 Task: Look for space in Latur, India from 2nd June, 2023 to 15th June, 2023 for 2 adults and 1 pet in price range Rs.10000 to Rs.15000. Place can be entire place with 1  bedroom having 1 bed and 1 bathroom. Property type can be house, flat, guest house, hotel. Booking option can be shelf check-in. Required host language is English.
Action: Mouse moved to (398, 70)
Screenshot: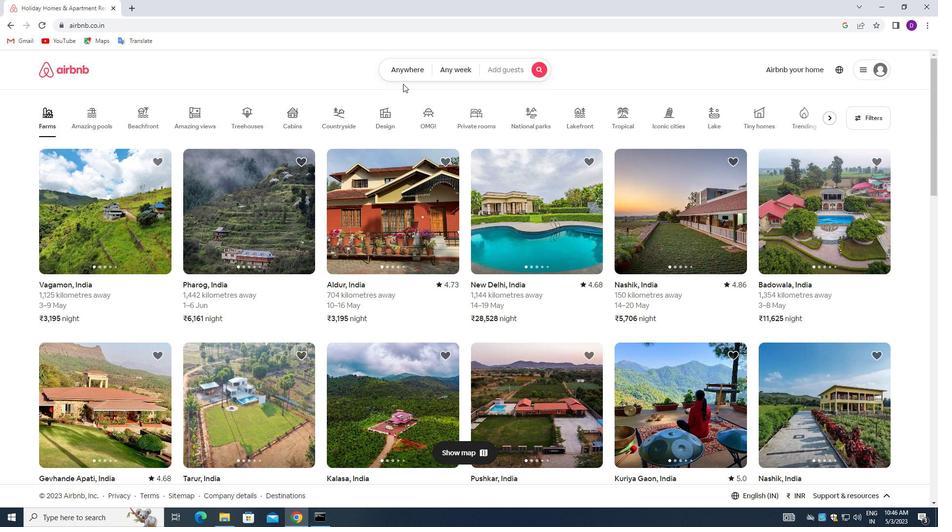 
Action: Mouse pressed left at (398, 70)
Screenshot: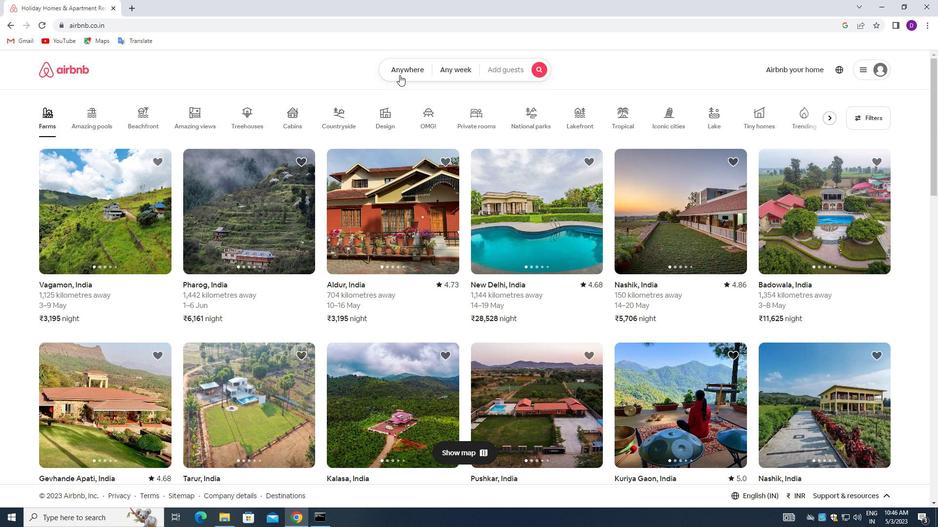 
Action: Mouse moved to (335, 109)
Screenshot: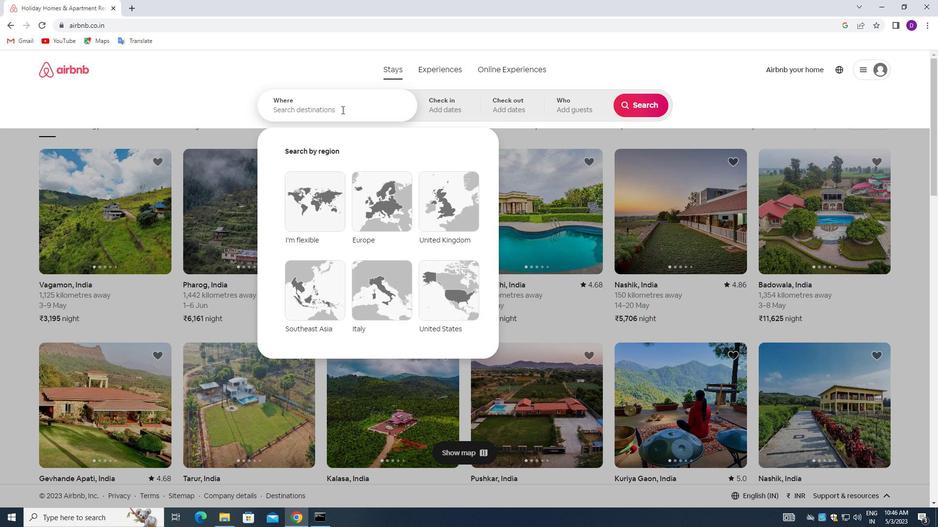 
Action: Mouse pressed left at (335, 109)
Screenshot: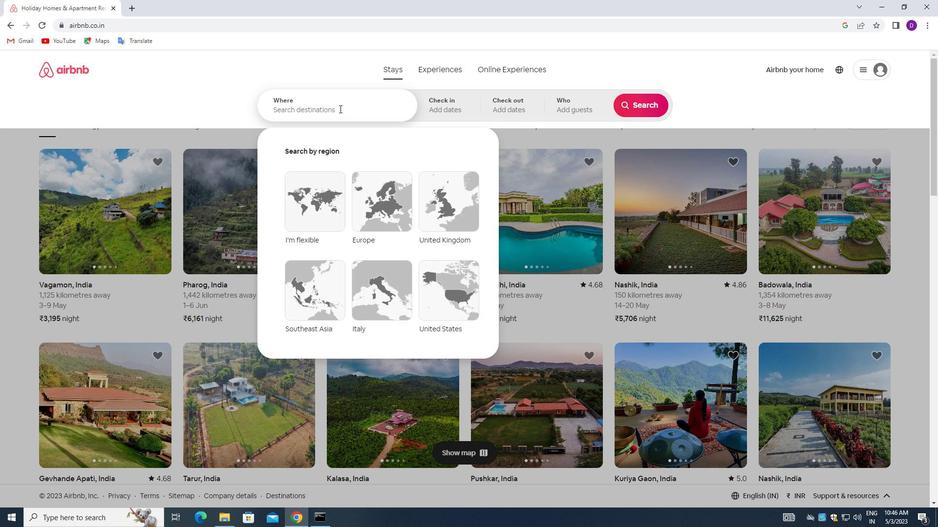 
Action: Mouse moved to (203, 90)
Screenshot: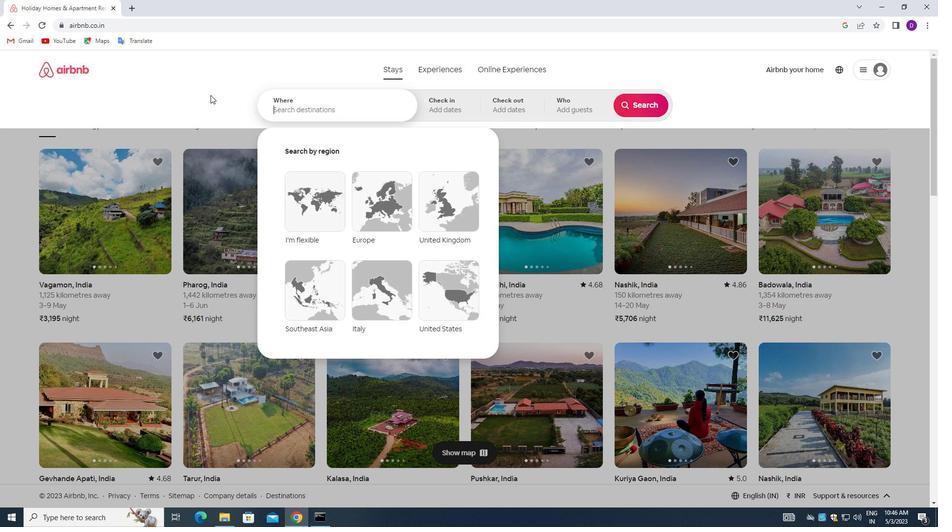 
Action: Key pressed <Key.shift>LATUR,<Key.space><Key.shift>INDIA<Key.enter>
Screenshot: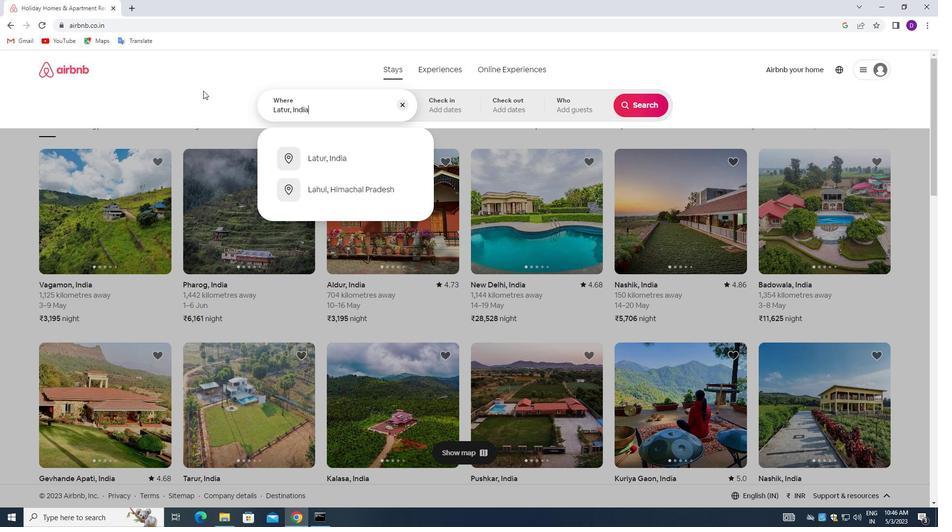 
Action: Mouse moved to (608, 226)
Screenshot: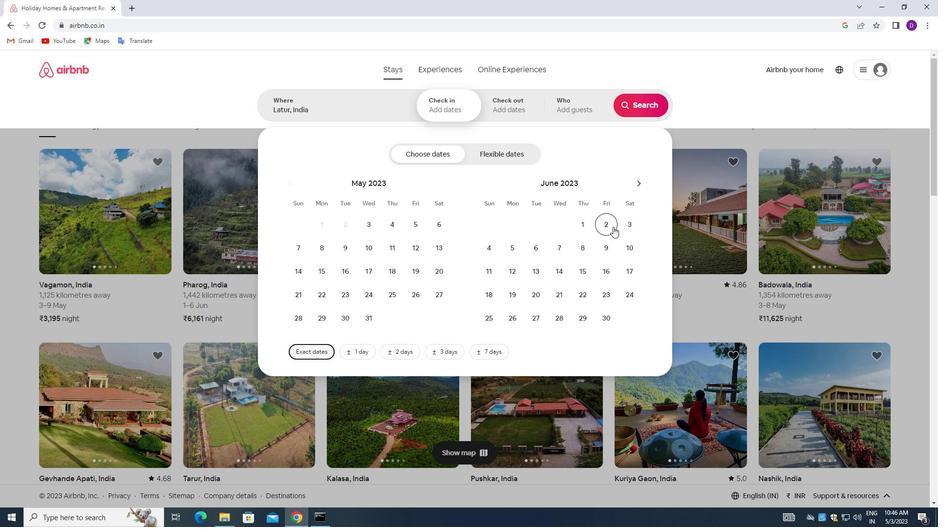 
Action: Mouse pressed left at (608, 226)
Screenshot: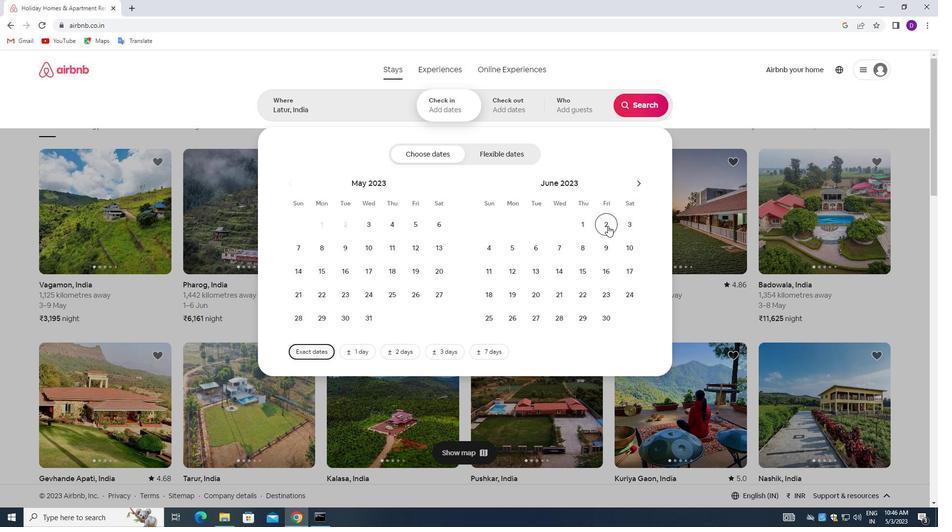 
Action: Mouse moved to (584, 266)
Screenshot: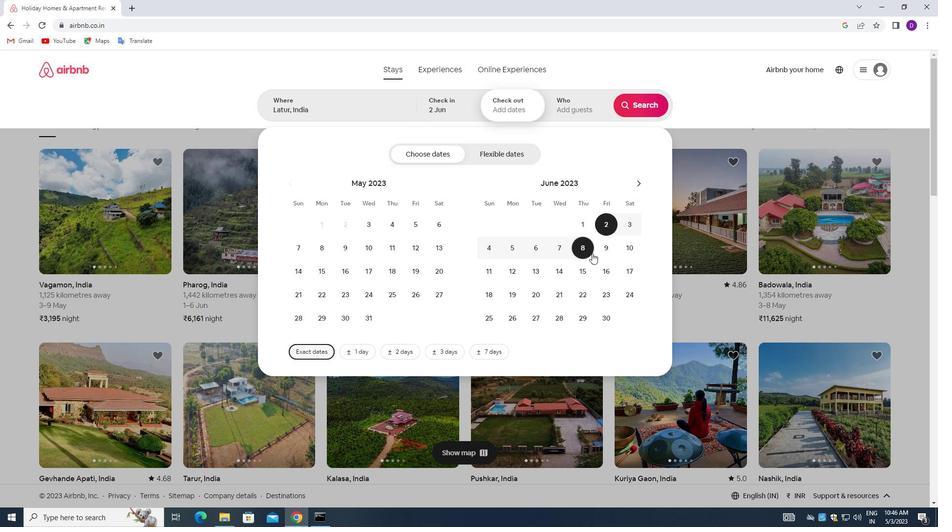 
Action: Mouse pressed left at (584, 266)
Screenshot: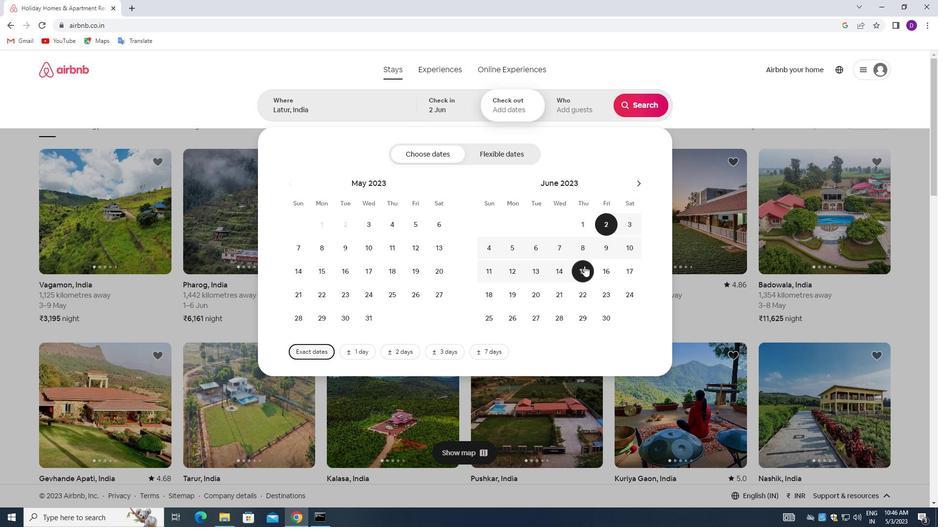 
Action: Mouse moved to (563, 107)
Screenshot: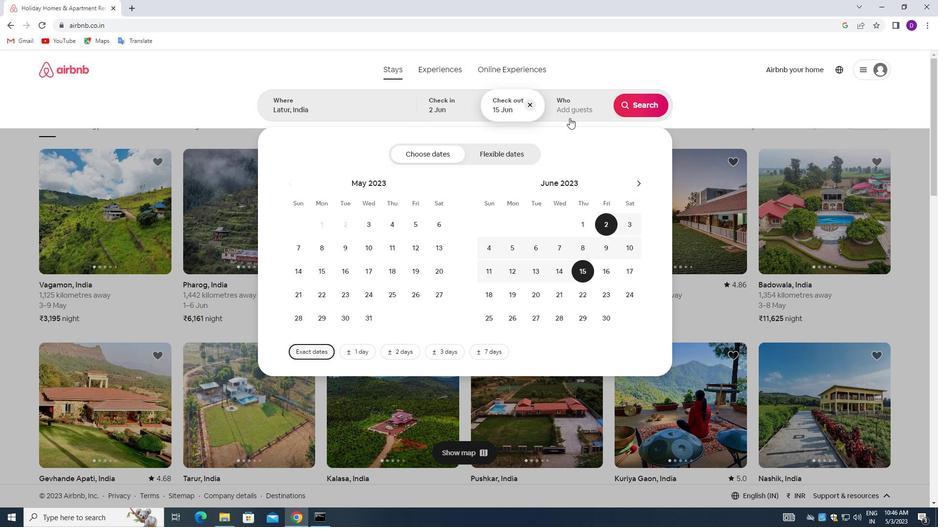 
Action: Mouse pressed left at (563, 107)
Screenshot: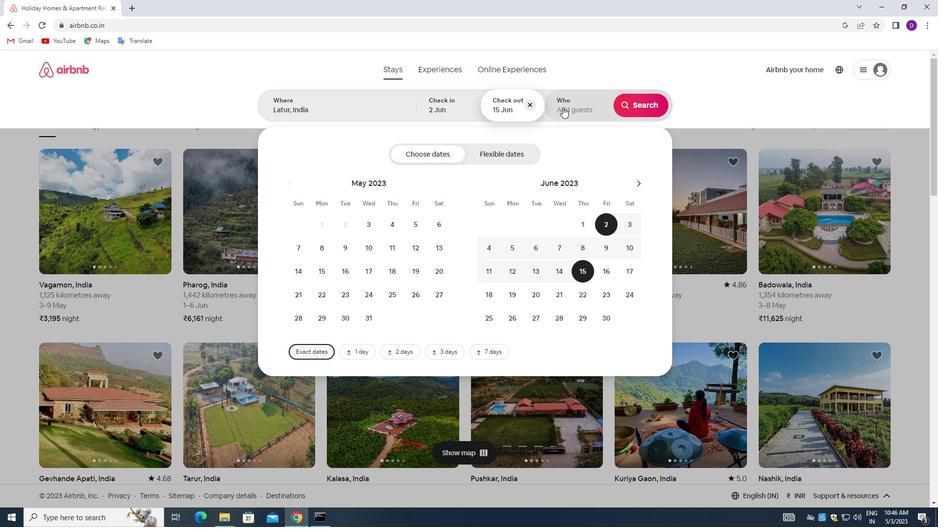 
Action: Mouse moved to (645, 162)
Screenshot: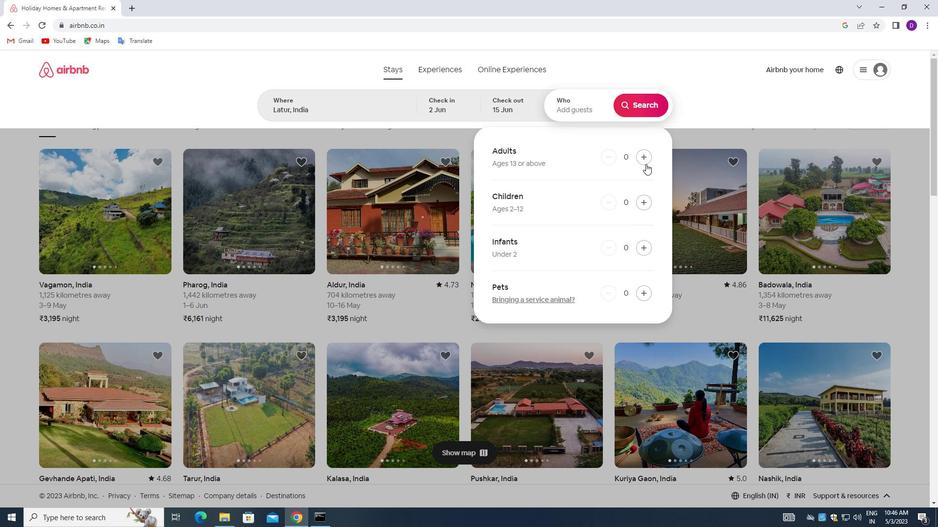 
Action: Mouse pressed left at (645, 162)
Screenshot: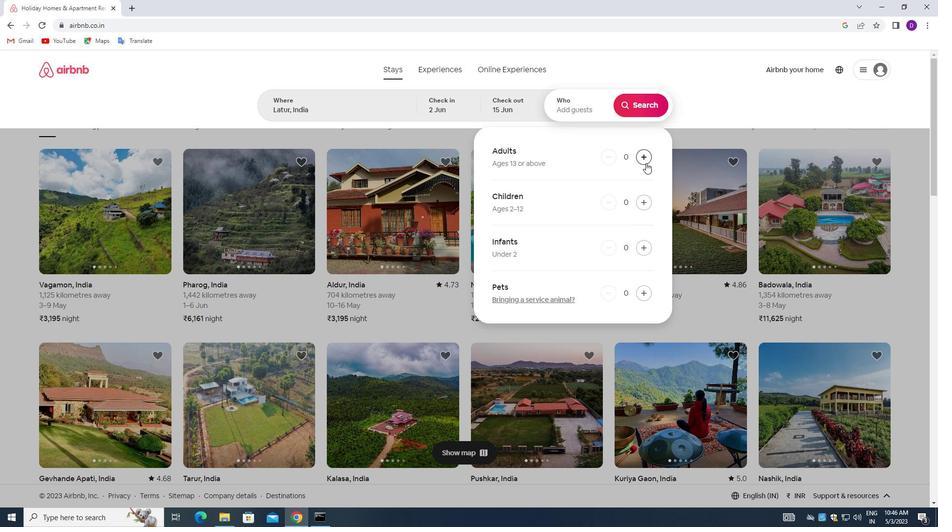 
Action: Mouse pressed left at (645, 162)
Screenshot: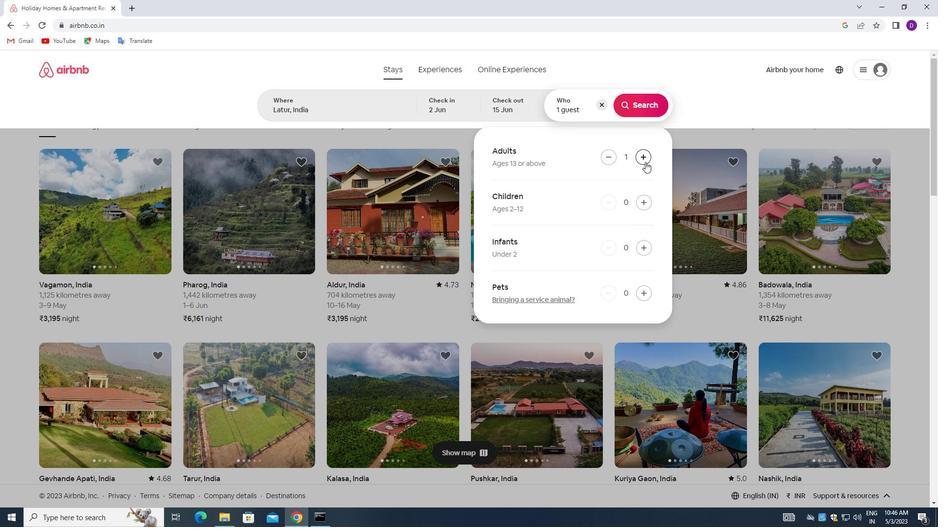 
Action: Mouse moved to (643, 291)
Screenshot: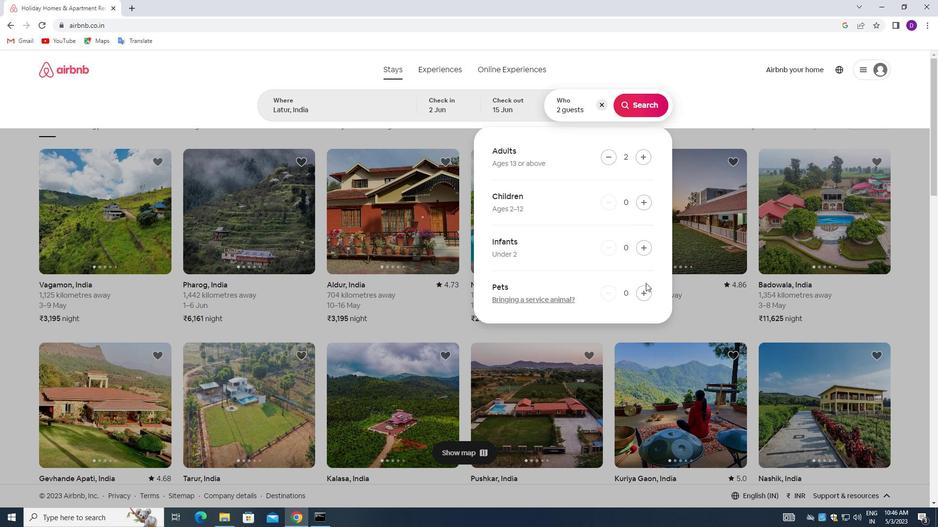 
Action: Mouse pressed left at (643, 291)
Screenshot: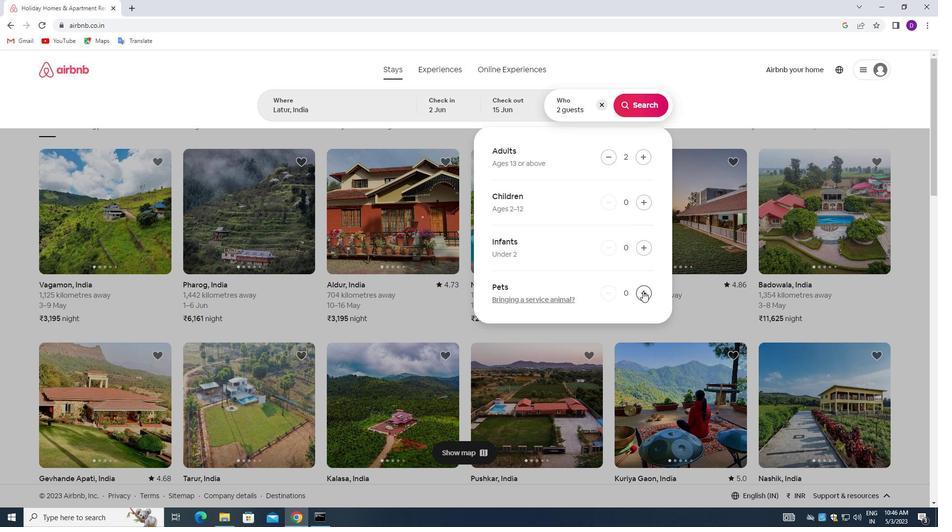 
Action: Mouse moved to (636, 98)
Screenshot: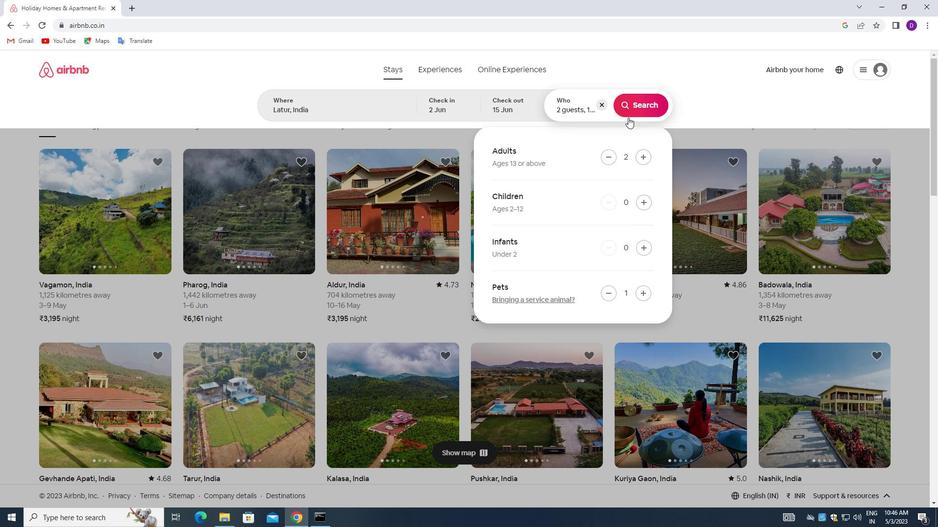 
Action: Mouse pressed left at (636, 98)
Screenshot: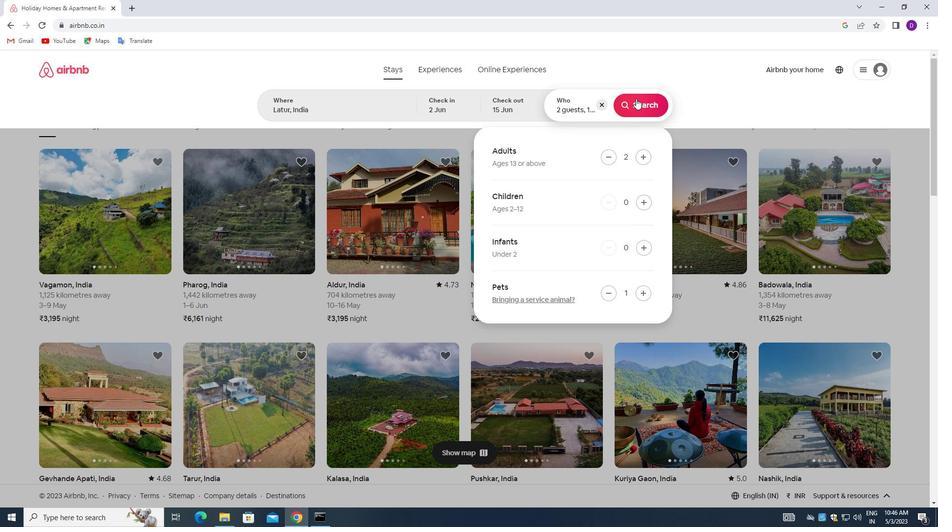 
Action: Mouse moved to (884, 110)
Screenshot: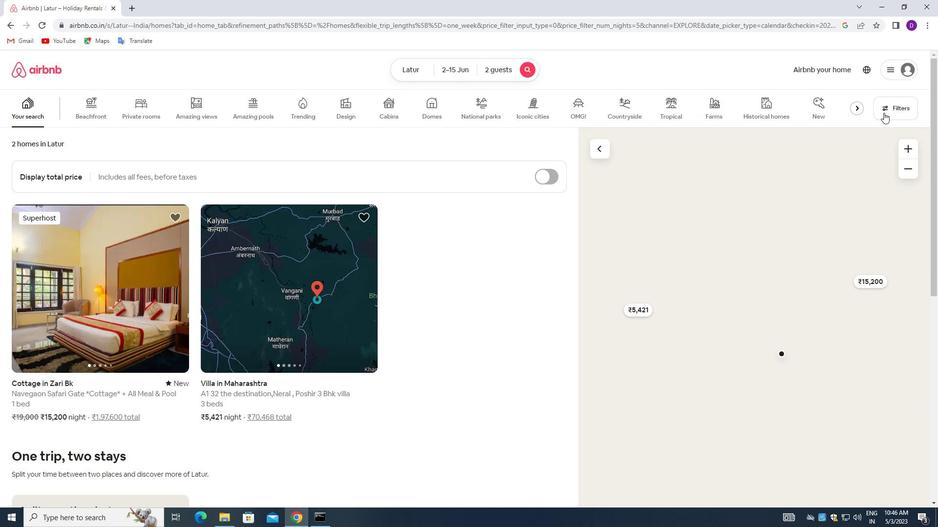 
Action: Mouse pressed left at (884, 110)
Screenshot: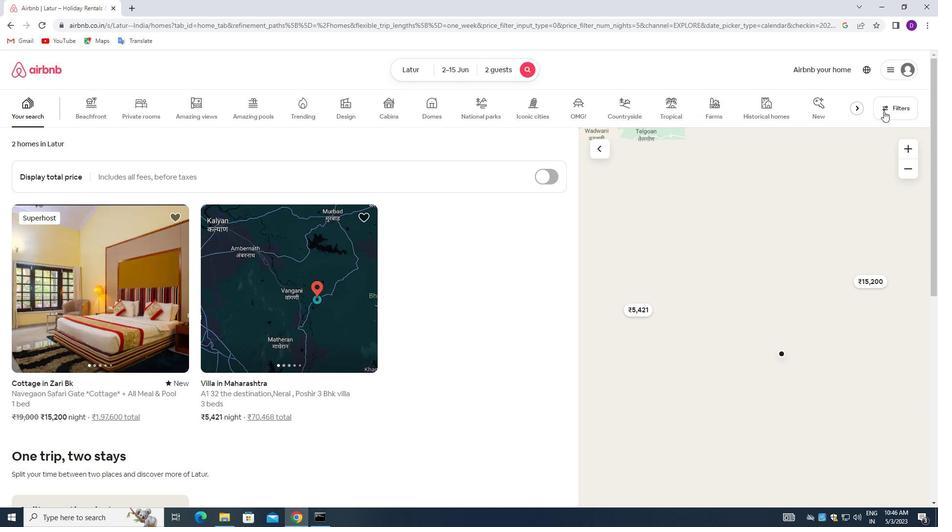 
Action: Mouse moved to (351, 234)
Screenshot: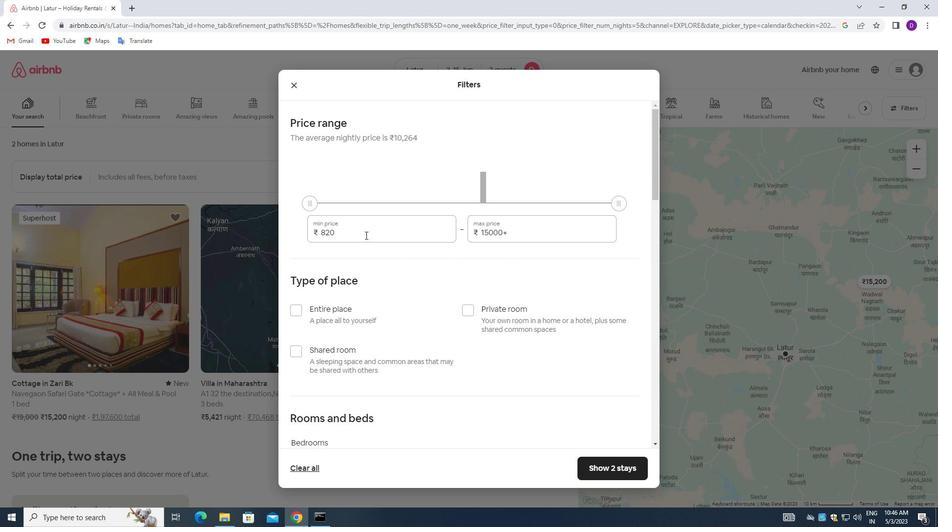 
Action: Mouse pressed left at (351, 234)
Screenshot: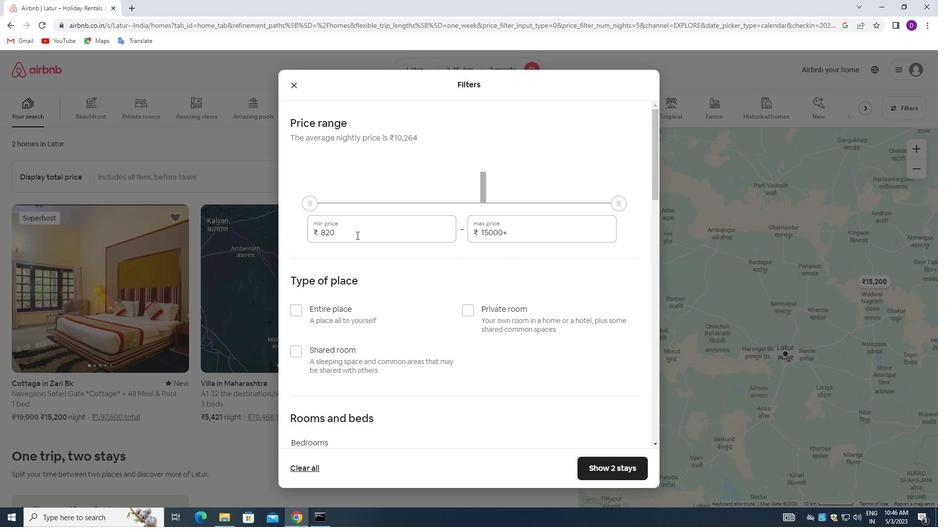 
Action: Mouse pressed left at (351, 234)
Screenshot: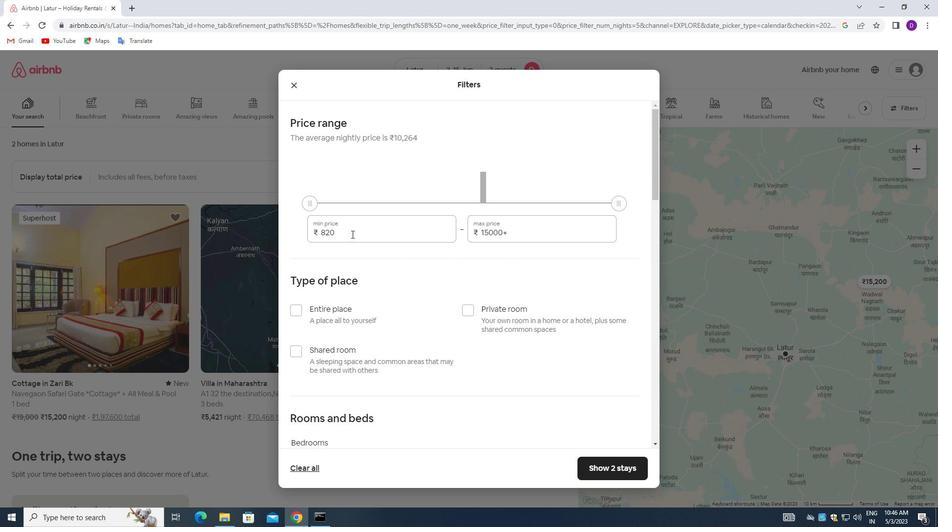 
Action: Key pressed 10000<Key.tab>159<Key.backspace>000
Screenshot: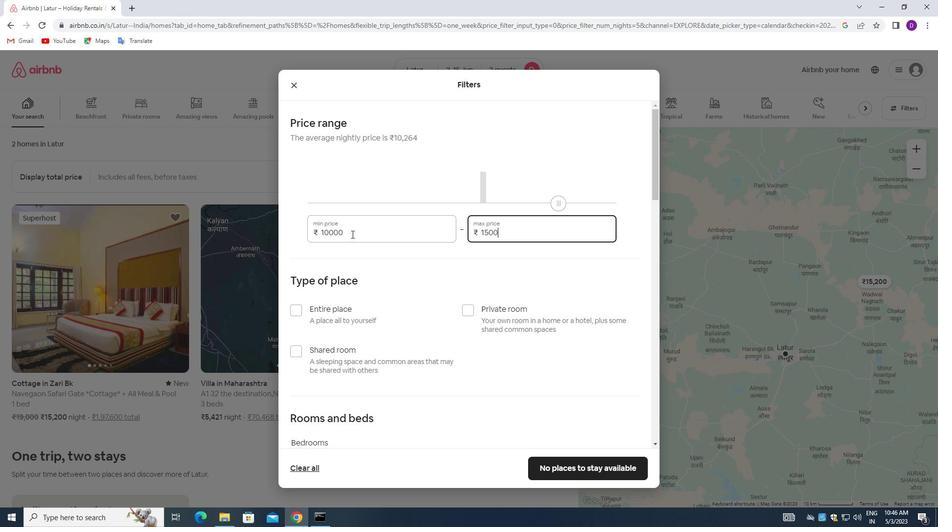 
Action: Mouse moved to (501, 305)
Screenshot: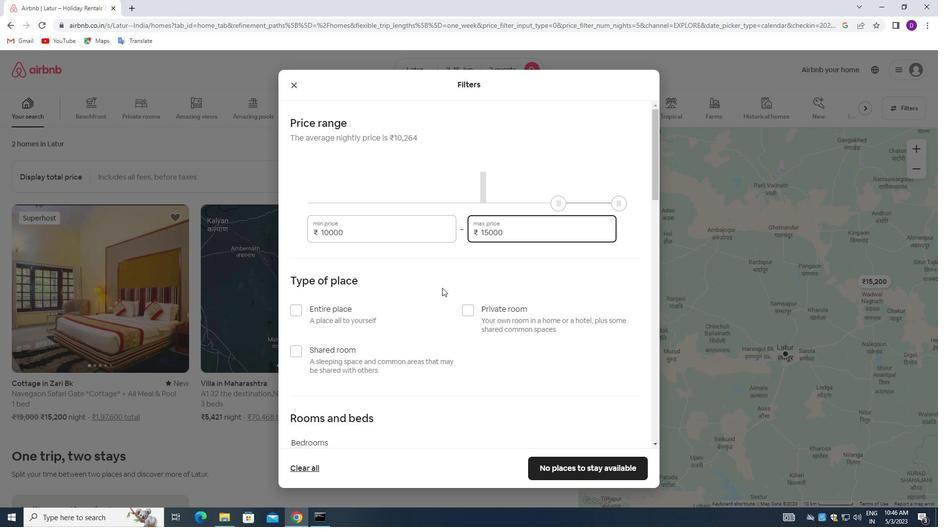 
Action: Mouse scrolled (501, 304) with delta (0, 0)
Screenshot: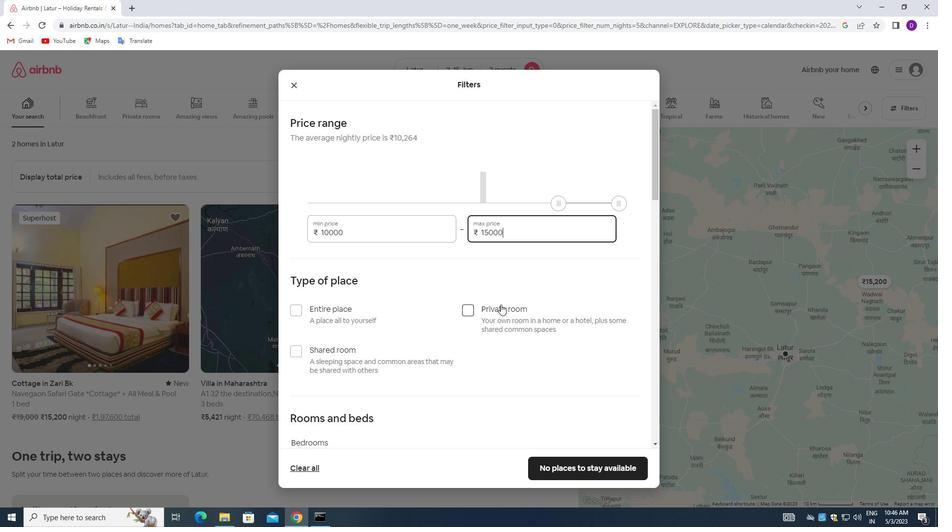 
Action: Mouse scrolled (501, 304) with delta (0, 0)
Screenshot: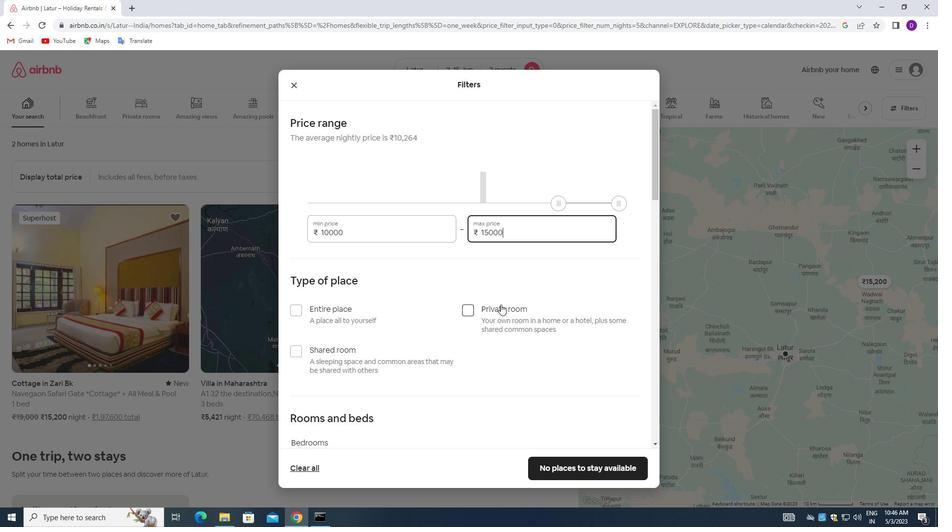 
Action: Mouse moved to (296, 212)
Screenshot: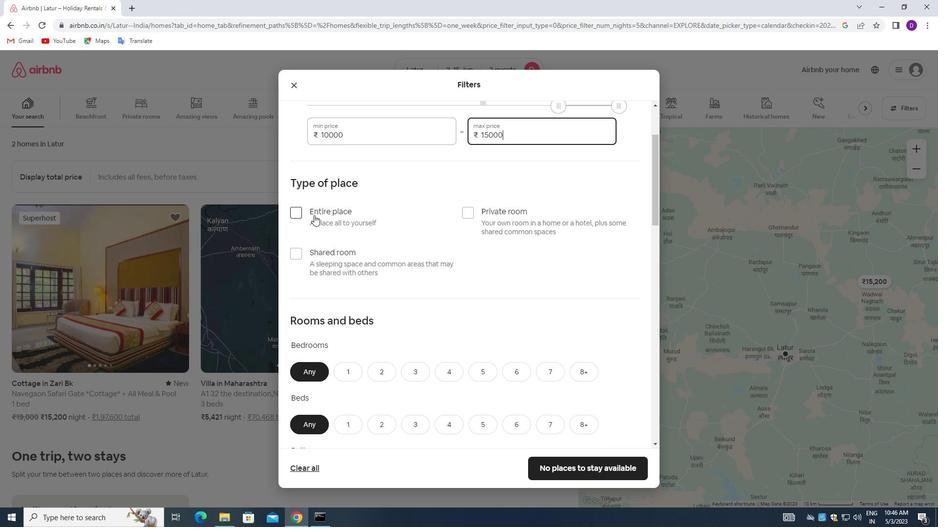 
Action: Mouse pressed left at (296, 212)
Screenshot: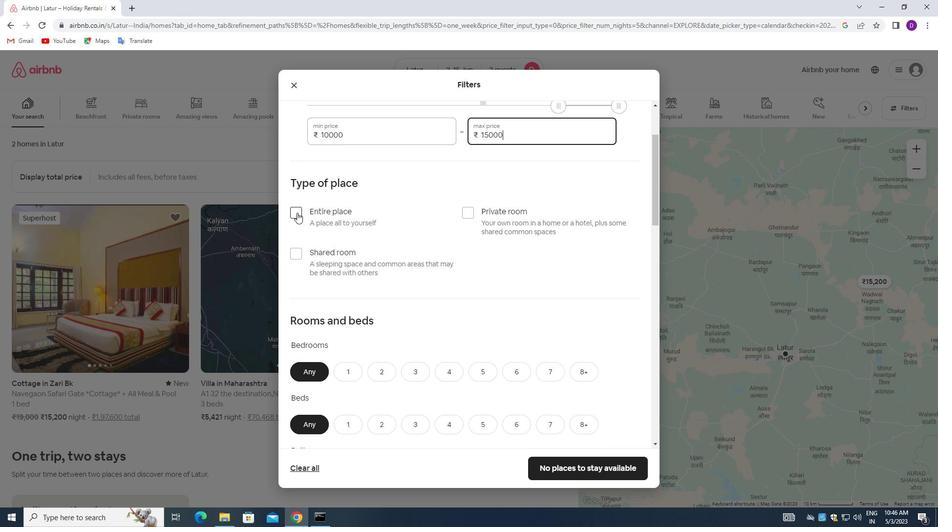 
Action: Mouse moved to (402, 257)
Screenshot: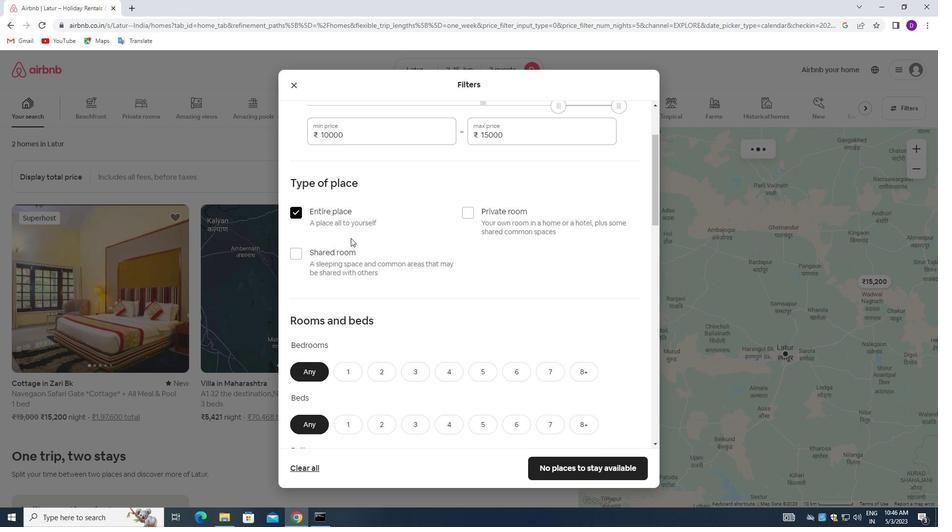 
Action: Mouse scrolled (402, 257) with delta (0, 0)
Screenshot: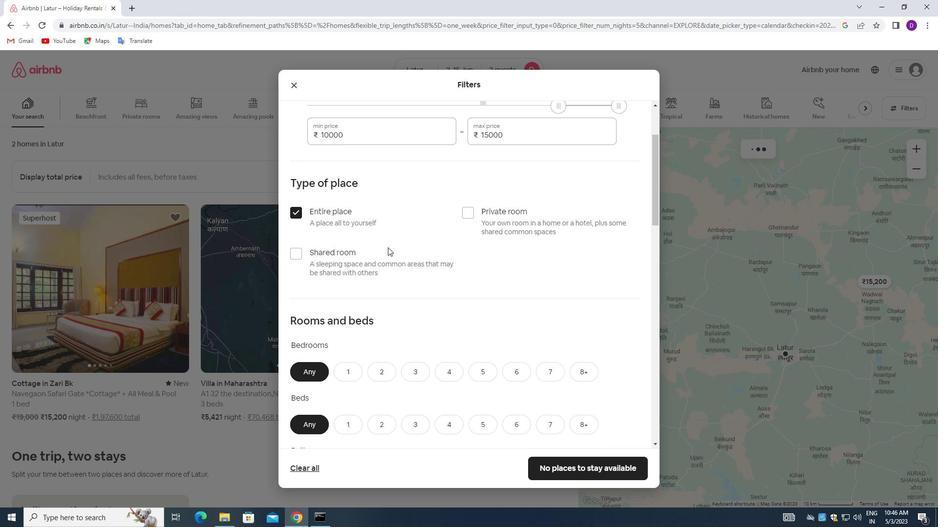 
Action: Mouse moved to (402, 258)
Screenshot: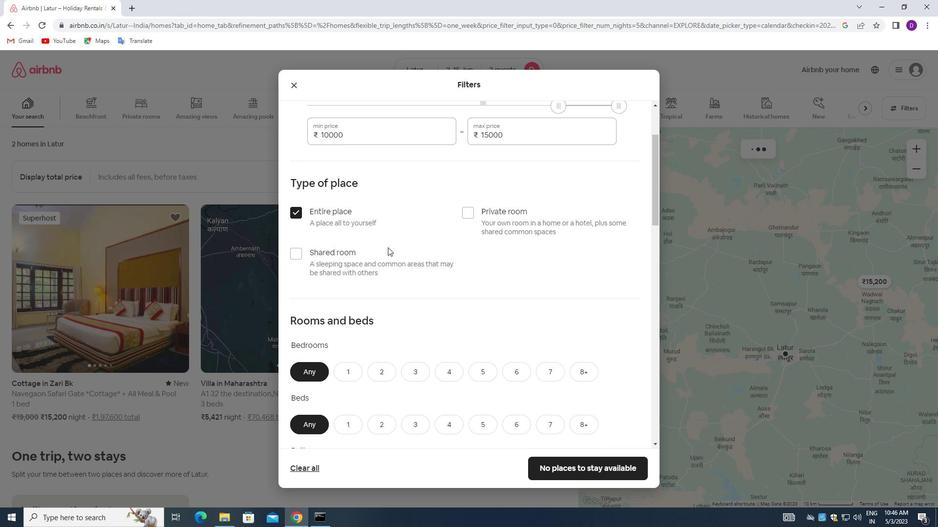 
Action: Mouse scrolled (402, 258) with delta (0, 0)
Screenshot: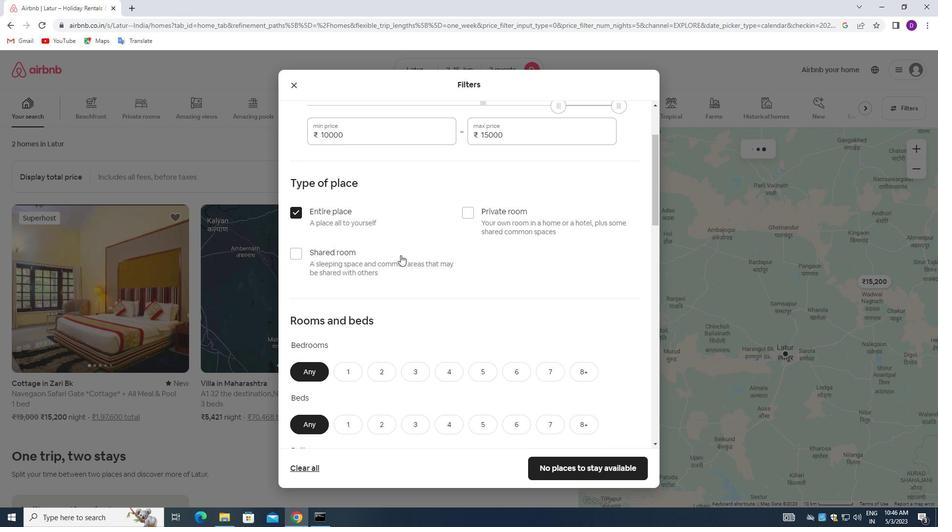 
Action: Mouse moved to (402, 259)
Screenshot: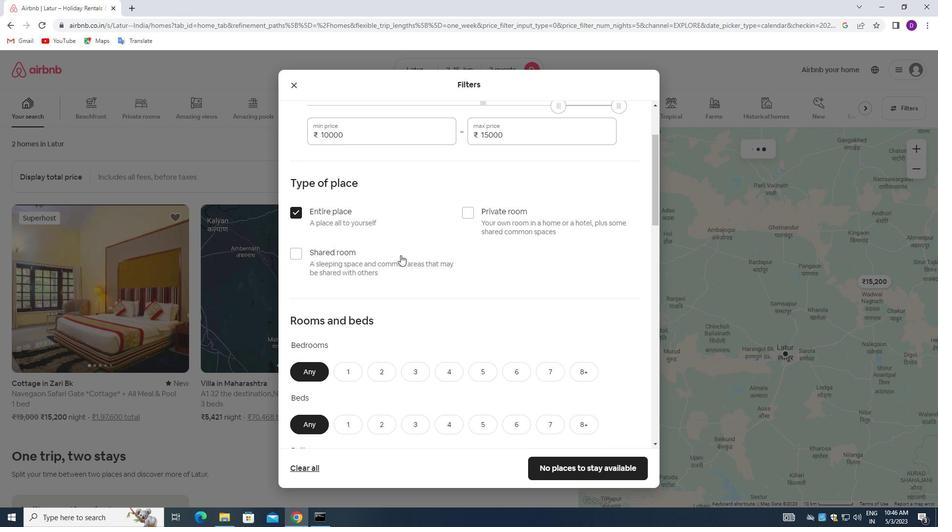 
Action: Mouse scrolled (402, 258) with delta (0, 0)
Screenshot: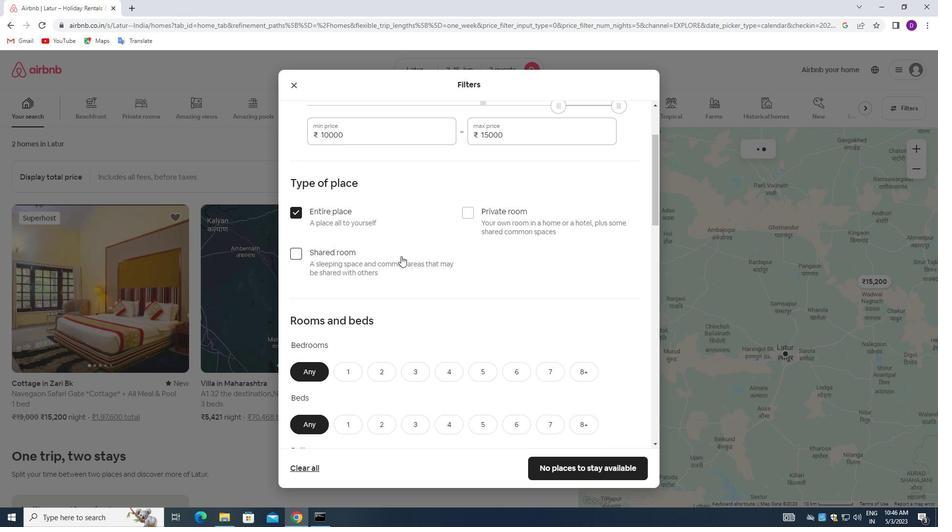 
Action: Mouse moved to (341, 230)
Screenshot: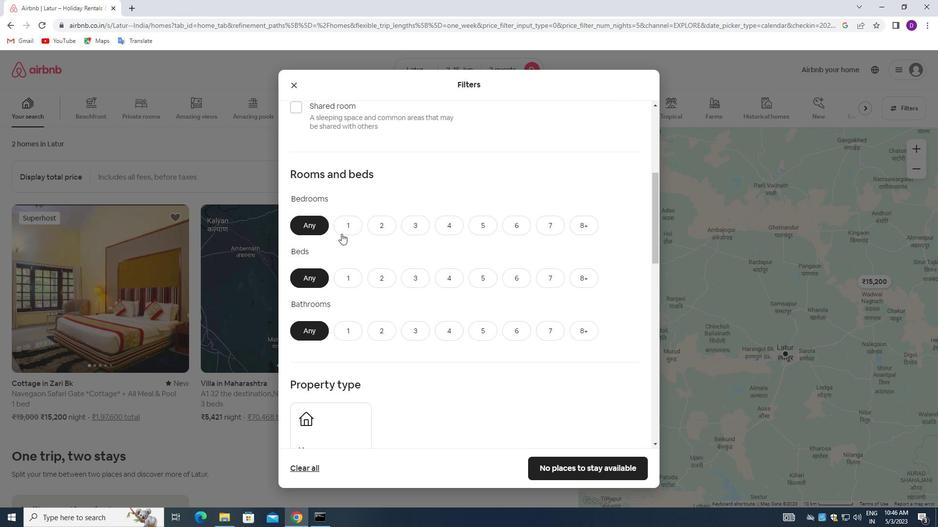 
Action: Mouse pressed left at (341, 230)
Screenshot: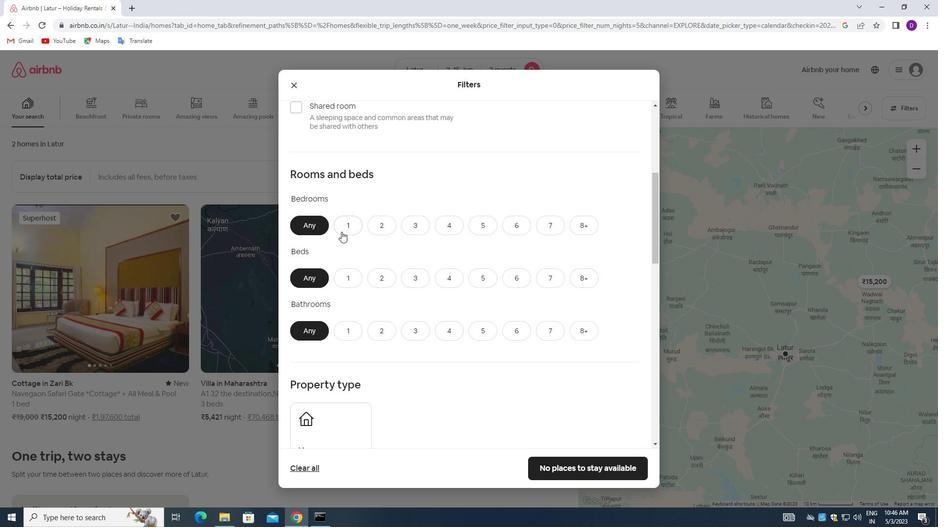 
Action: Mouse moved to (353, 273)
Screenshot: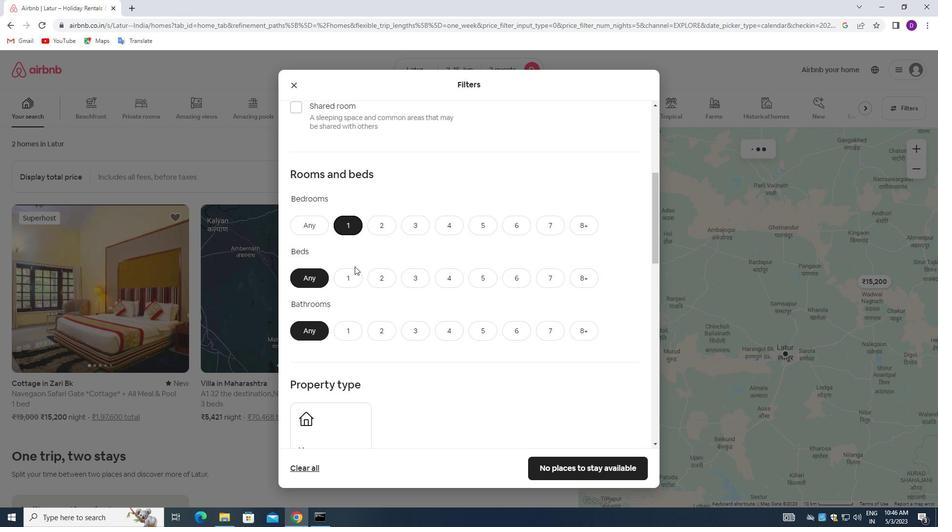 
Action: Mouse pressed left at (353, 273)
Screenshot: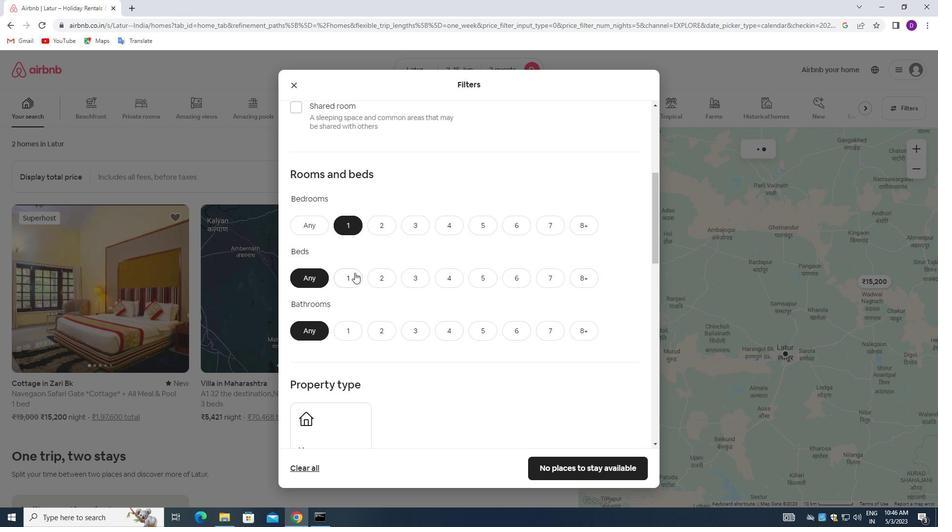 
Action: Mouse moved to (349, 327)
Screenshot: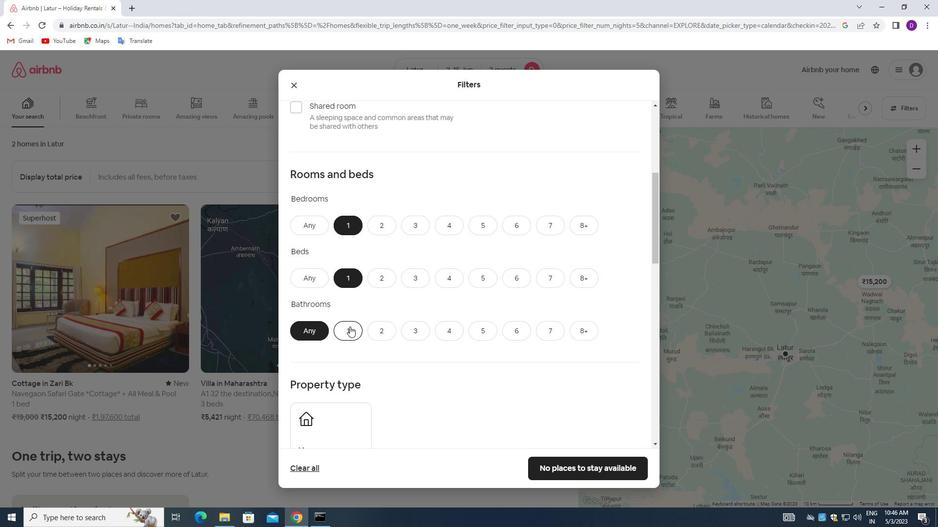 
Action: Mouse pressed left at (349, 327)
Screenshot: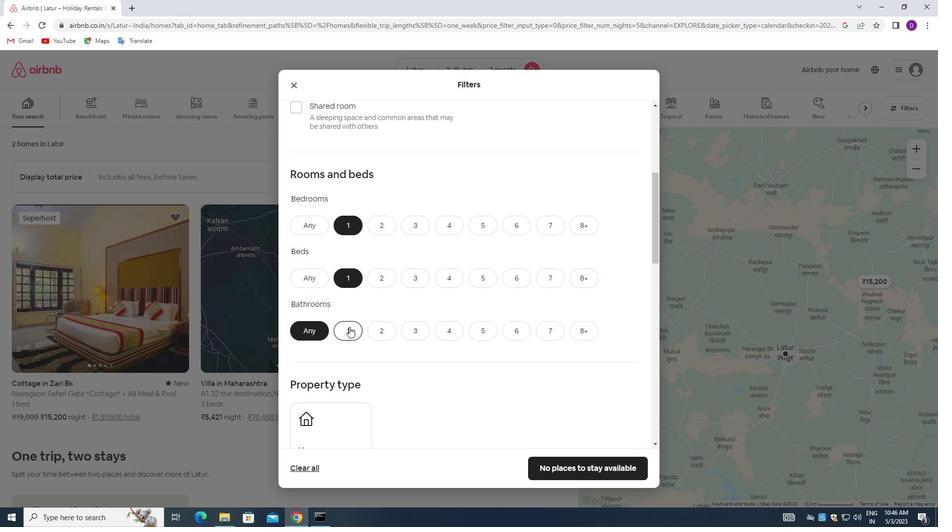 
Action: Mouse moved to (430, 295)
Screenshot: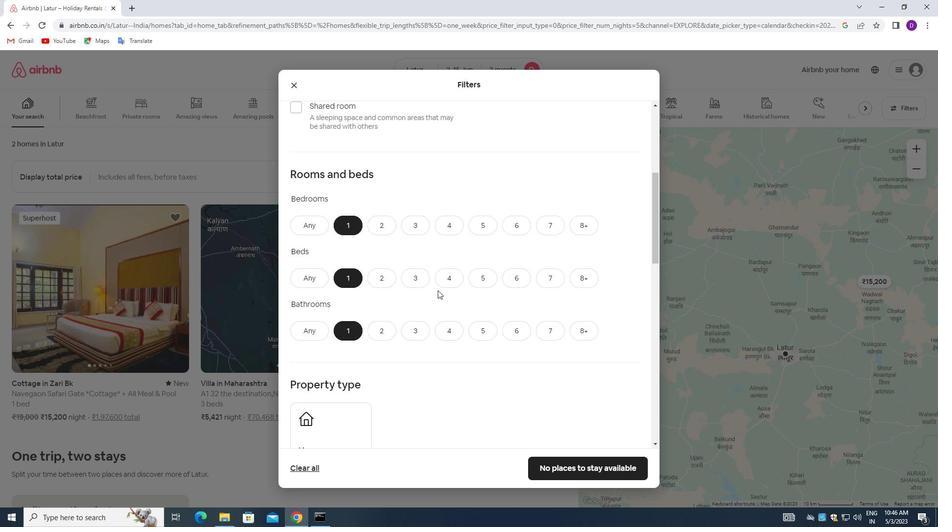 
Action: Mouse scrolled (430, 294) with delta (0, 0)
Screenshot: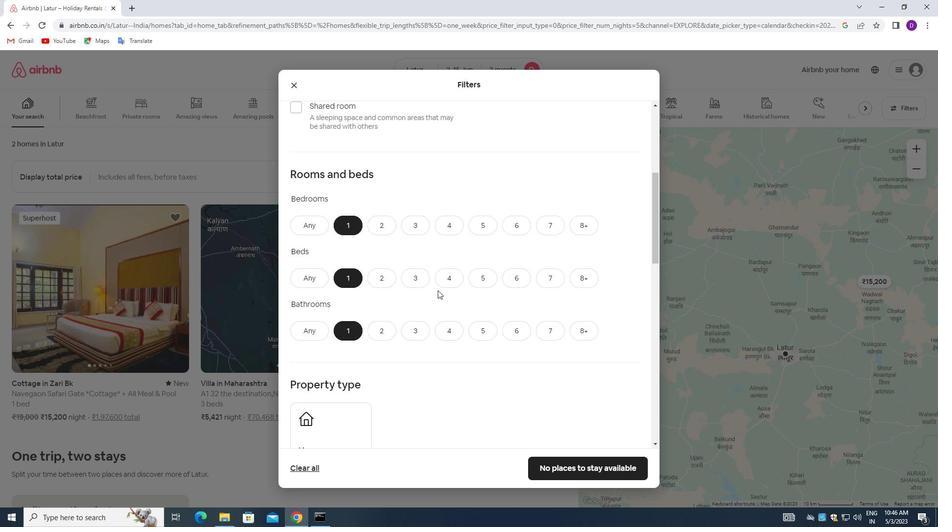 
Action: Mouse moved to (428, 297)
Screenshot: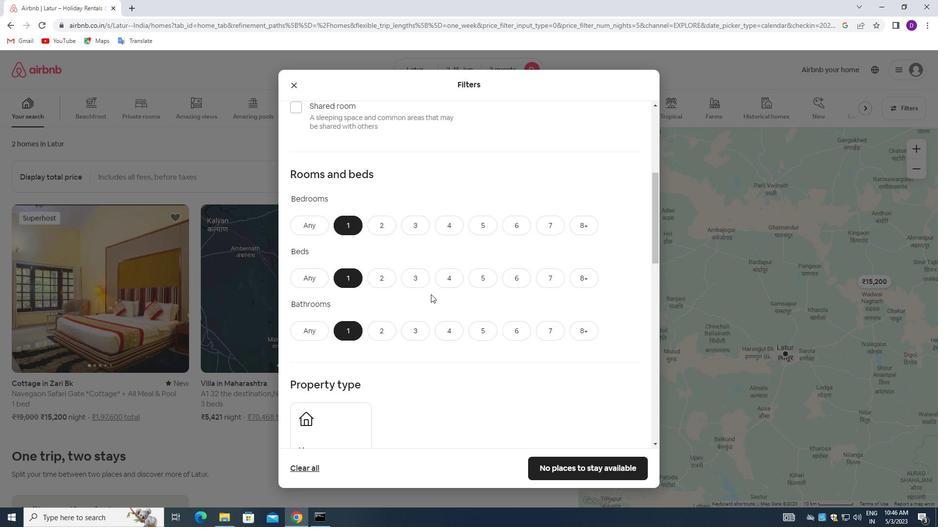 
Action: Mouse scrolled (428, 296) with delta (0, 0)
Screenshot: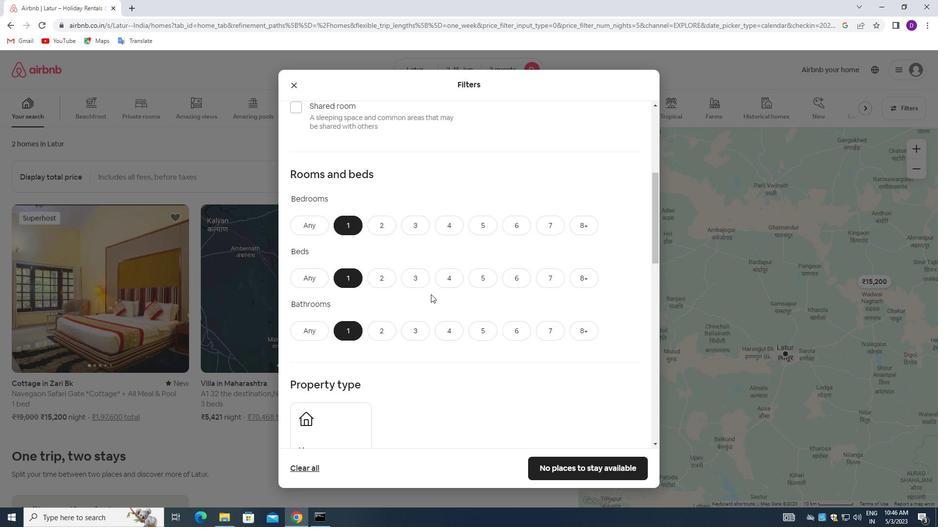 
Action: Mouse moved to (424, 300)
Screenshot: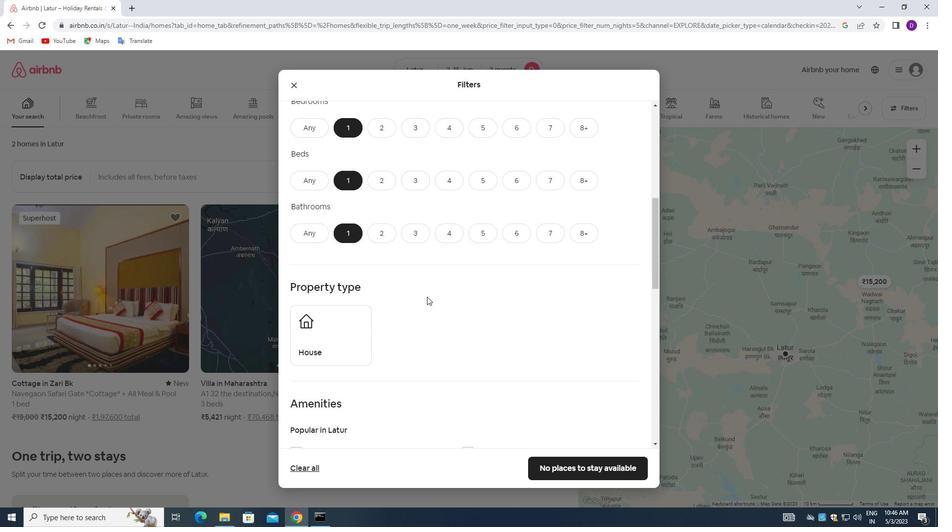 
Action: Mouse scrolled (424, 299) with delta (0, 0)
Screenshot: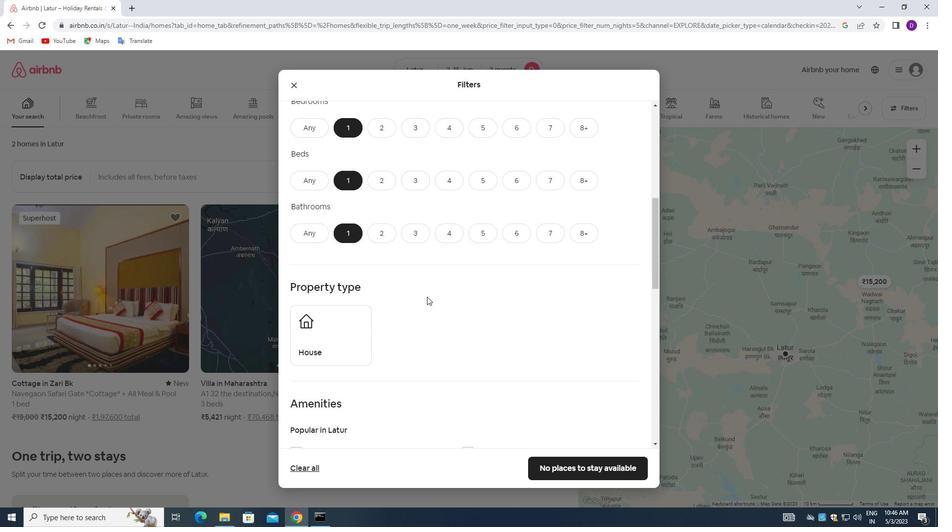 
Action: Mouse moved to (417, 303)
Screenshot: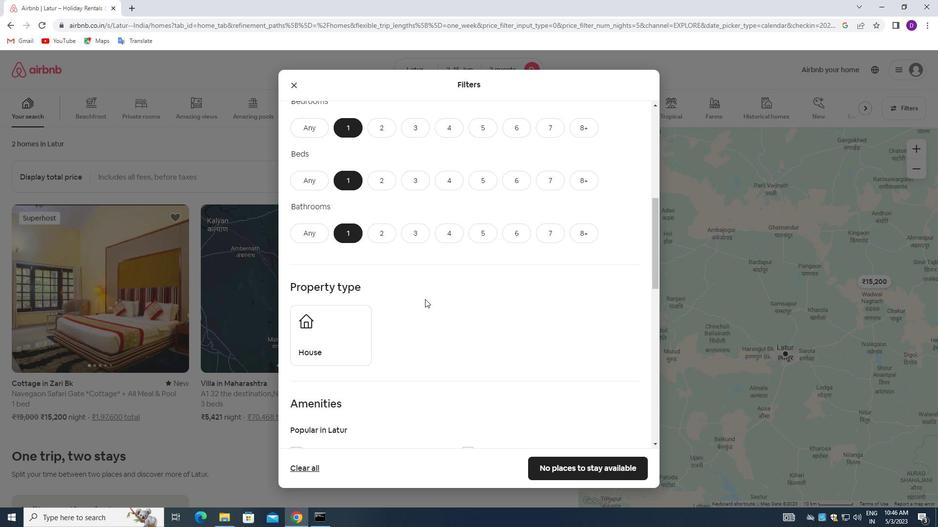 
Action: Mouse scrolled (417, 303) with delta (0, 0)
Screenshot: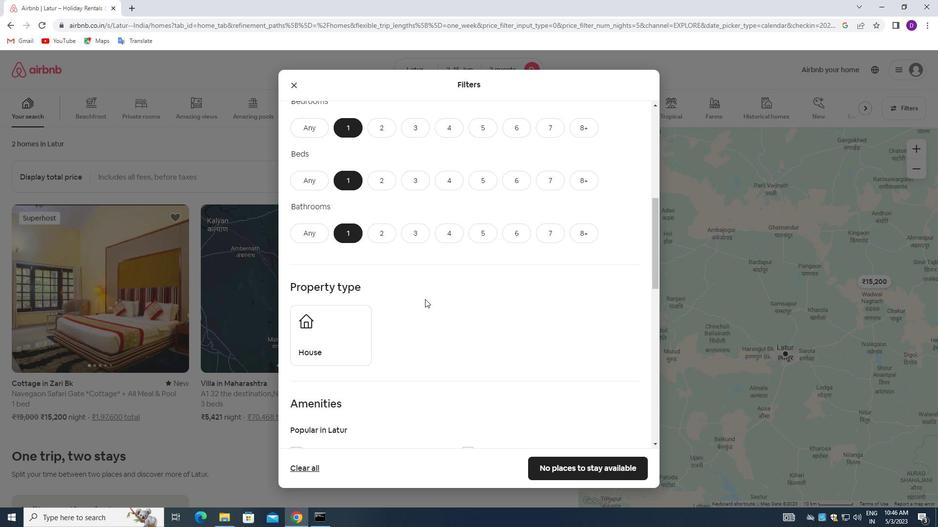 
Action: Mouse moved to (335, 249)
Screenshot: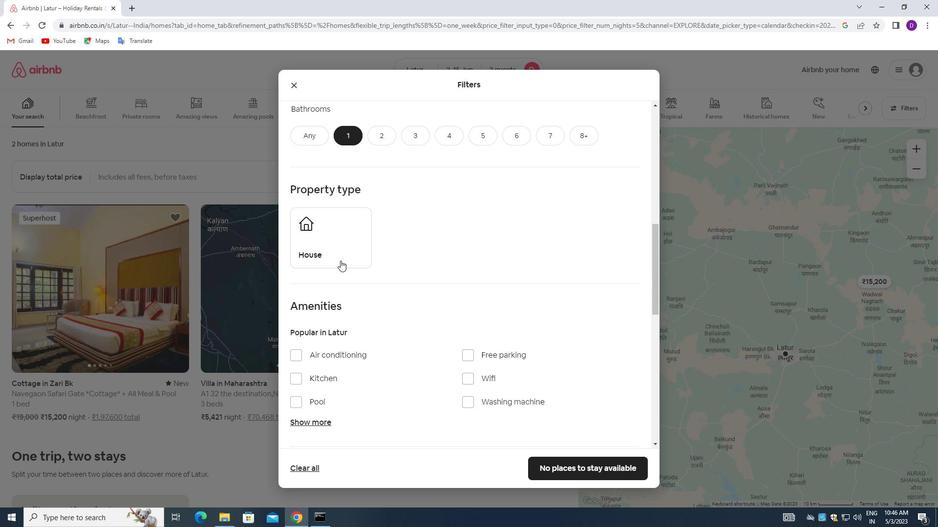 
Action: Mouse pressed left at (335, 249)
Screenshot: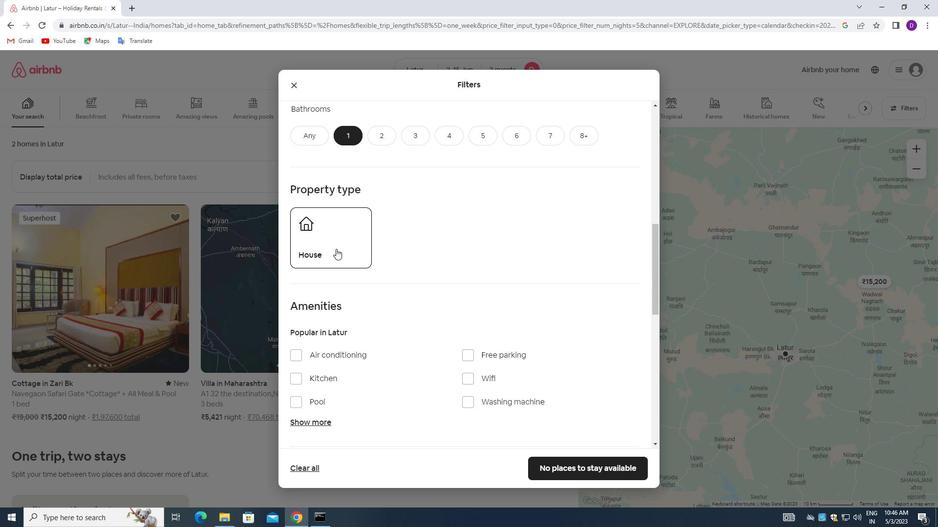 
Action: Mouse moved to (445, 270)
Screenshot: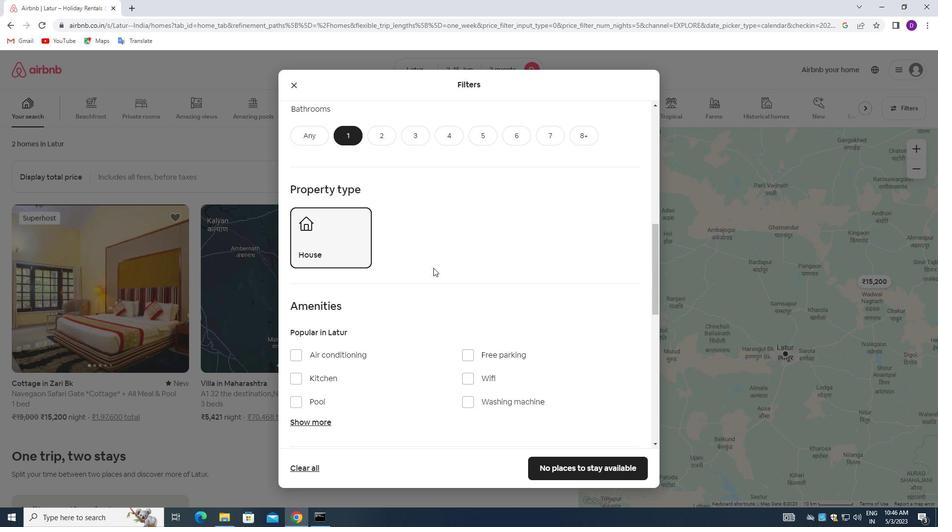 
Action: Mouse scrolled (445, 269) with delta (0, 0)
Screenshot: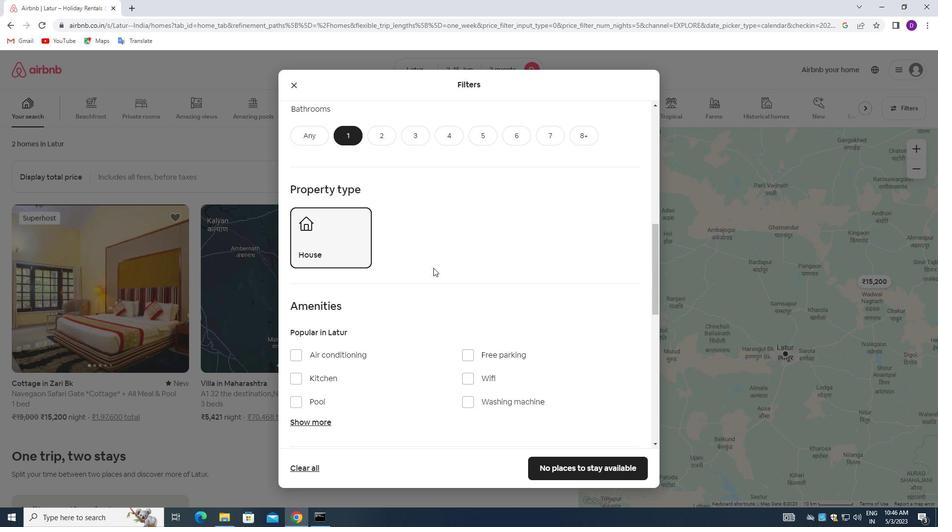 
Action: Mouse moved to (445, 271)
Screenshot: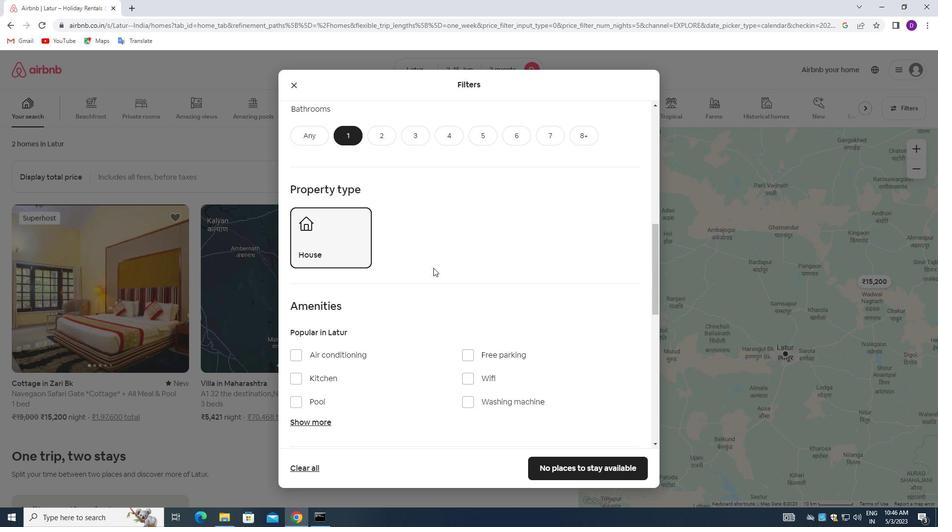 
Action: Mouse scrolled (445, 270) with delta (0, 0)
Screenshot: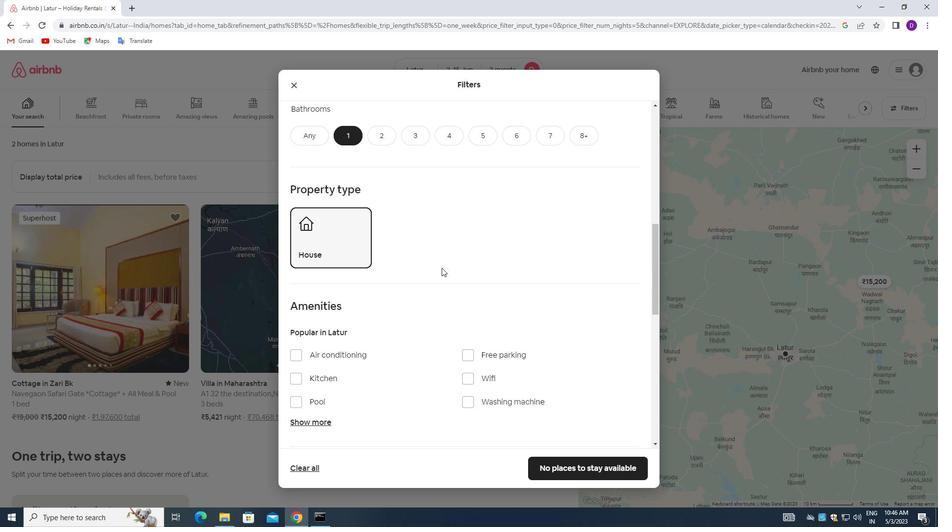 
Action: Mouse moved to (456, 278)
Screenshot: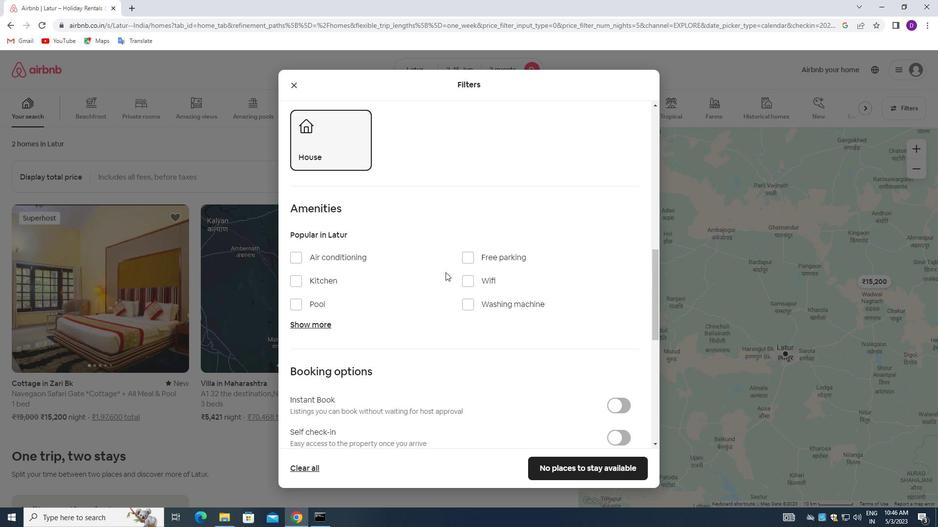 
Action: Mouse scrolled (456, 277) with delta (0, 0)
Screenshot: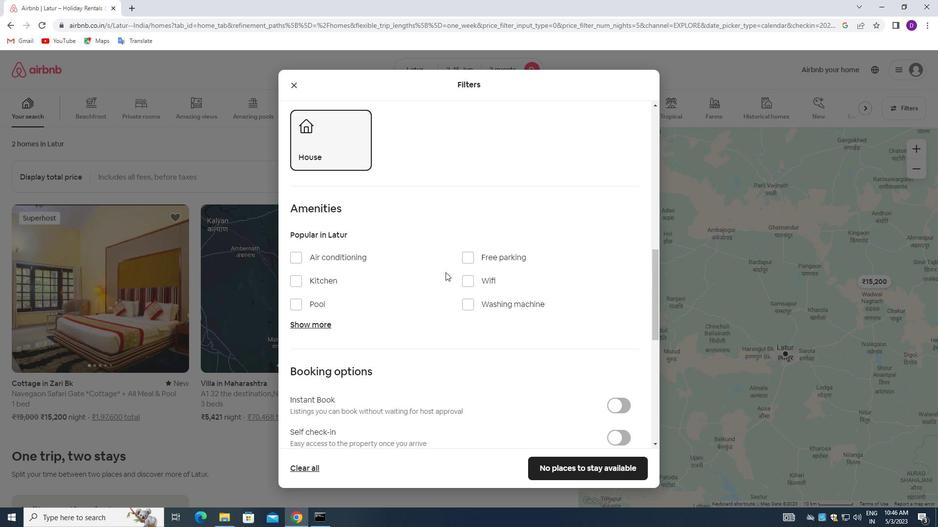 
Action: Mouse moved to (461, 285)
Screenshot: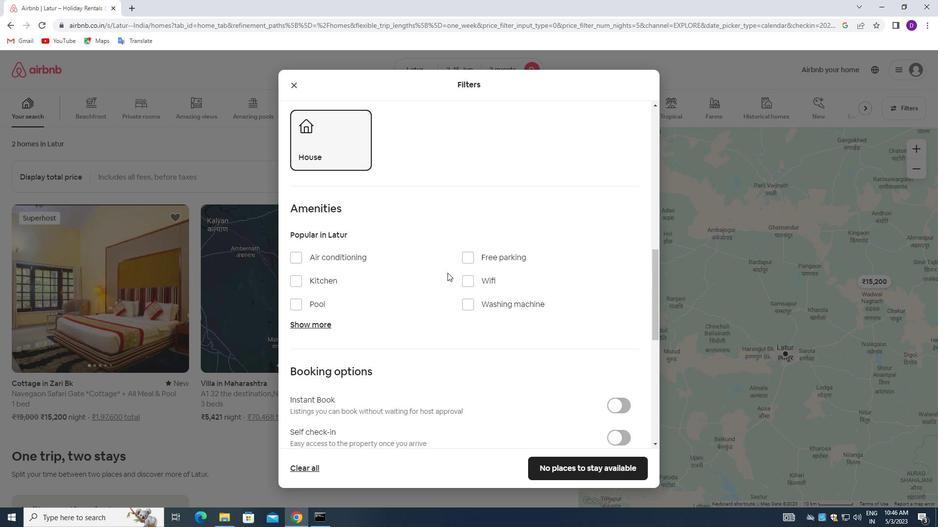 
Action: Mouse scrolled (461, 285) with delta (0, 0)
Screenshot: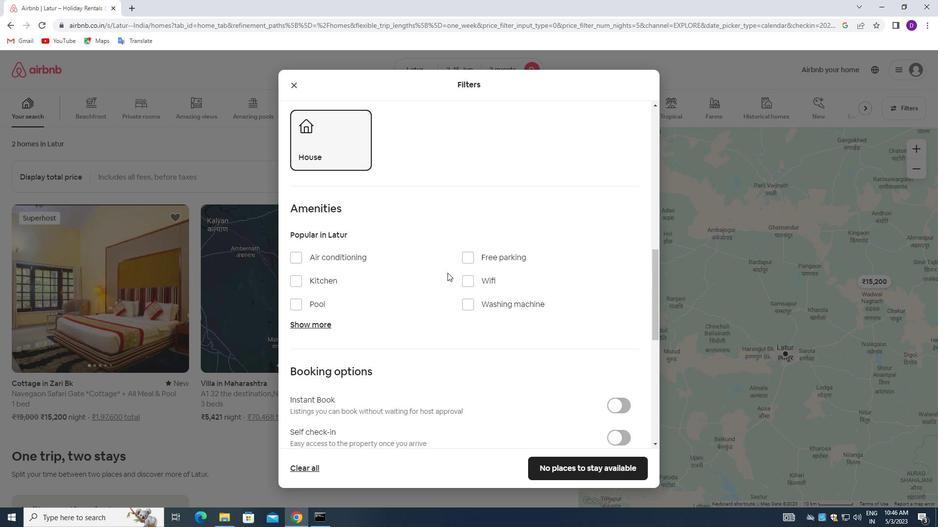 
Action: Mouse moved to (460, 288)
Screenshot: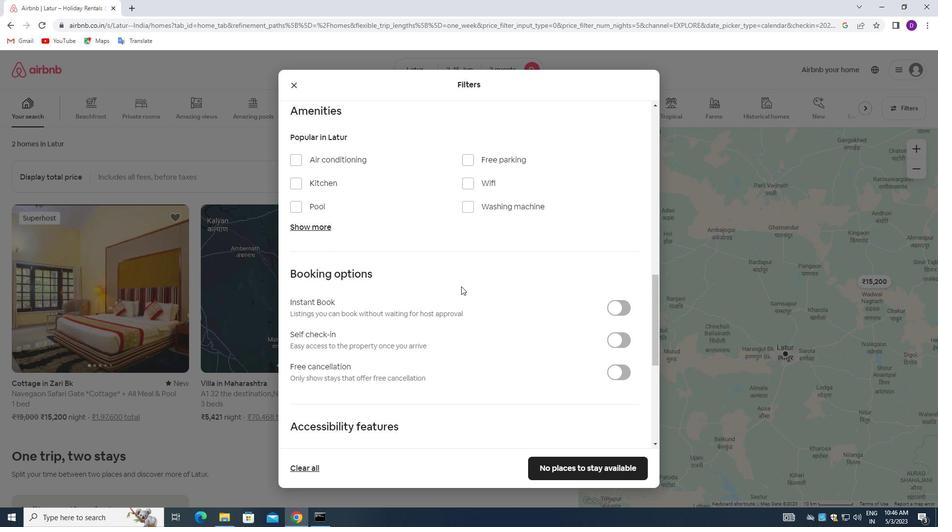 
Action: Mouse scrolled (460, 287) with delta (0, 0)
Screenshot: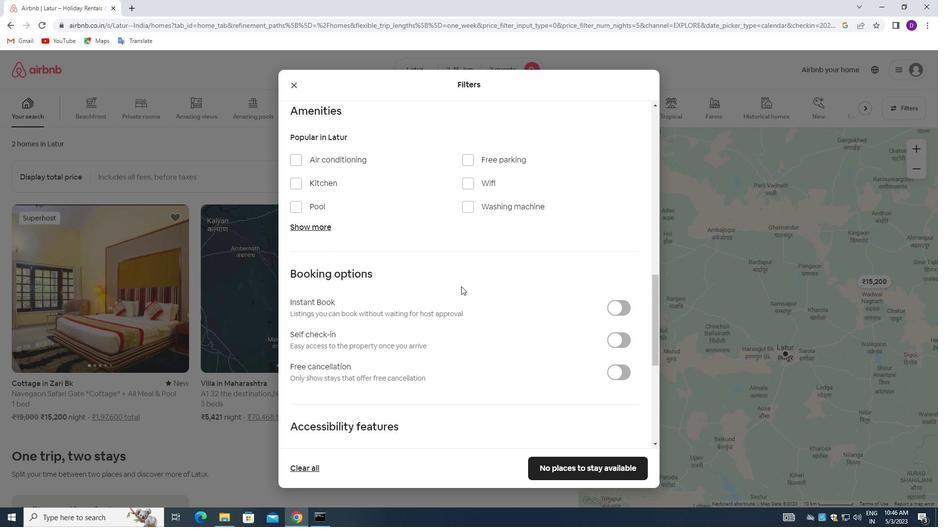 
Action: Mouse moved to (614, 292)
Screenshot: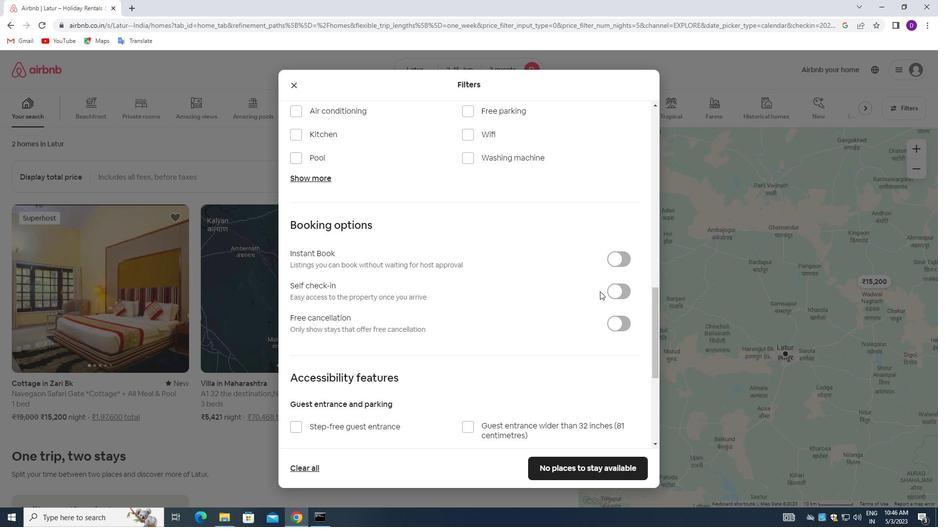 
Action: Mouse pressed left at (614, 292)
Screenshot: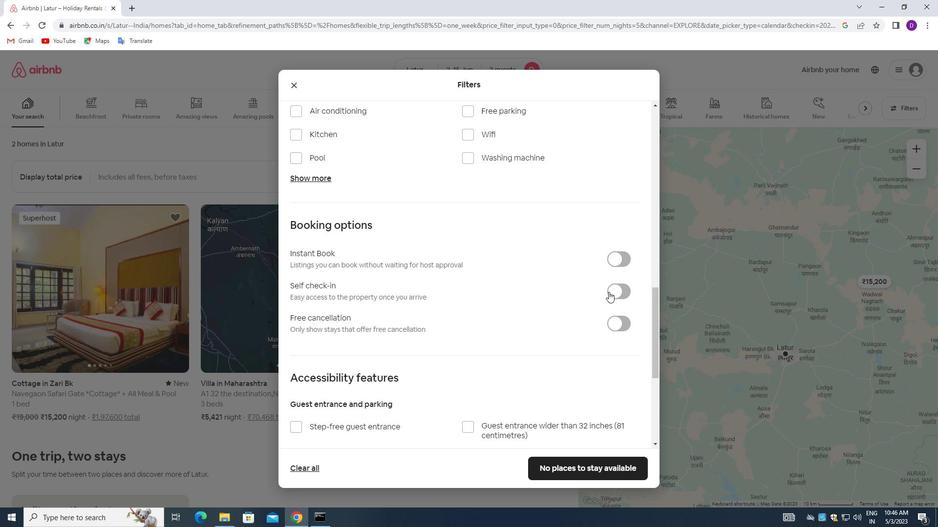 
Action: Mouse moved to (441, 310)
Screenshot: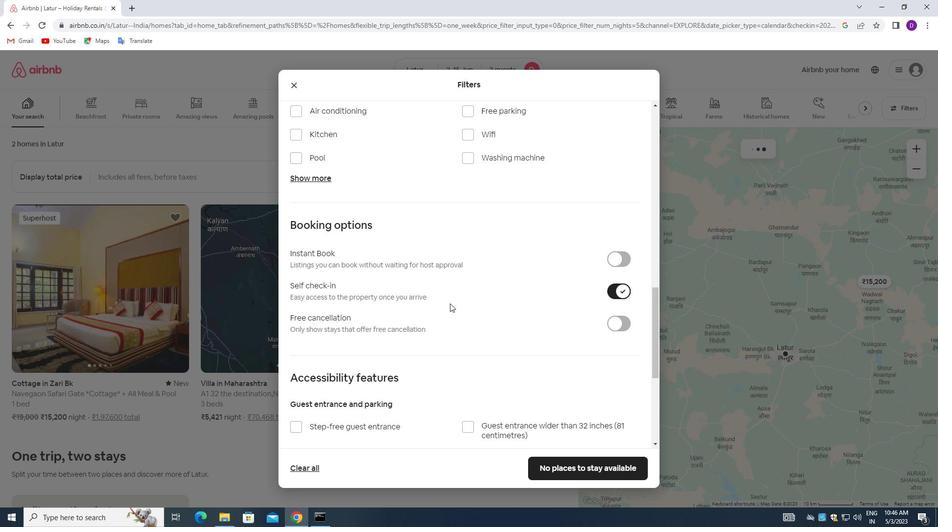 
Action: Mouse scrolled (441, 310) with delta (0, 0)
Screenshot: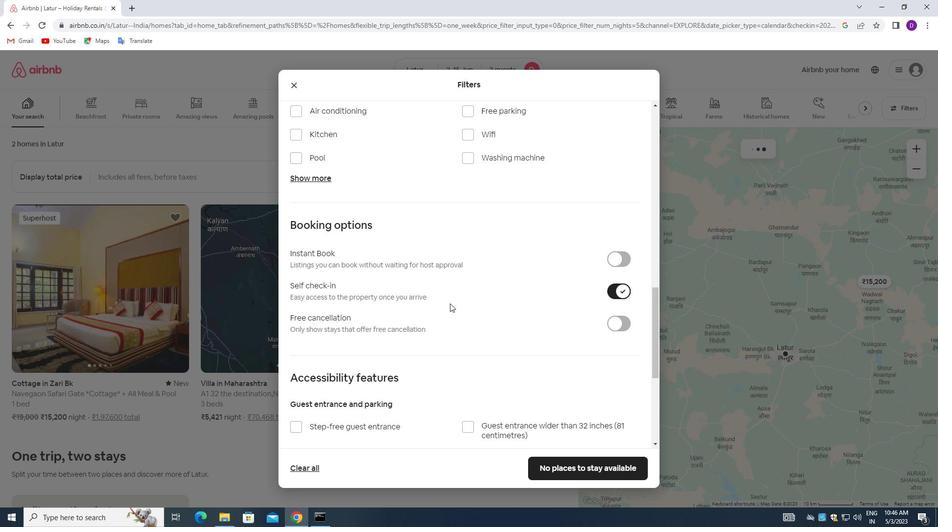 
Action: Mouse moved to (440, 311)
Screenshot: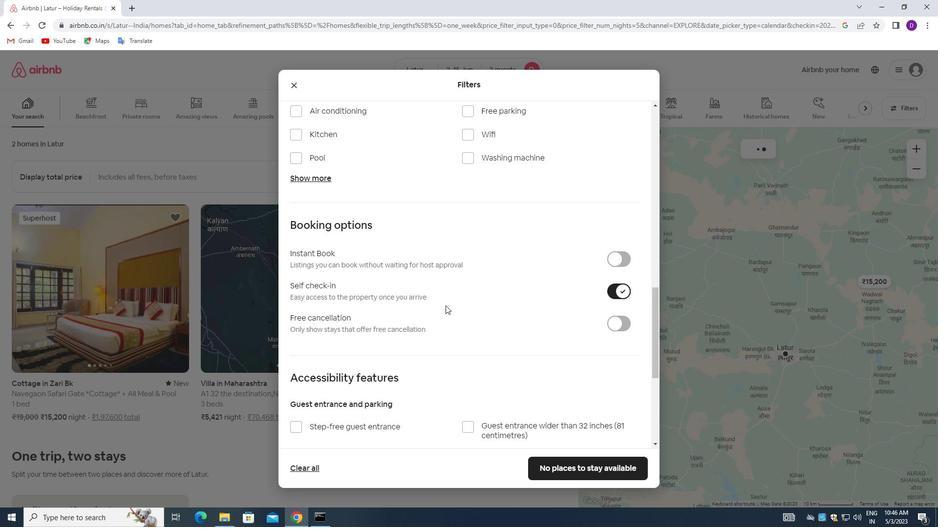 
Action: Mouse scrolled (440, 310) with delta (0, 0)
Screenshot: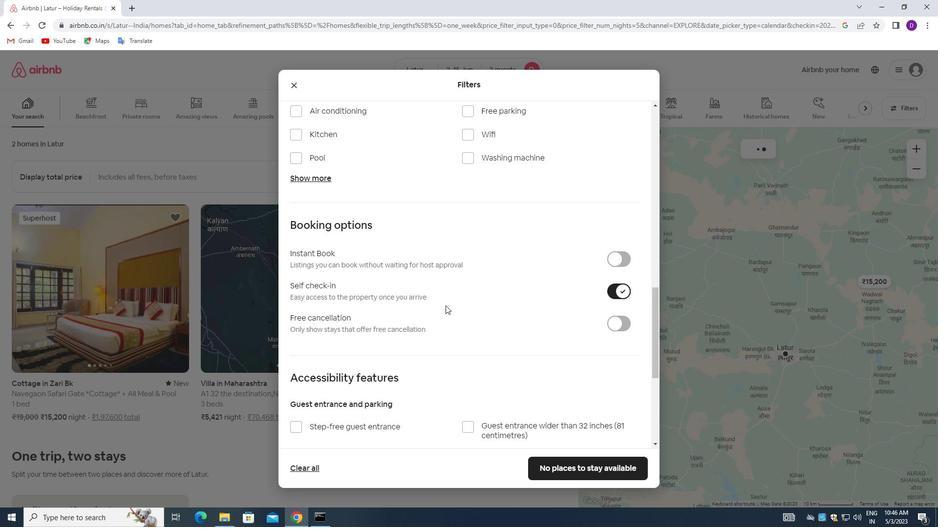
Action: Mouse scrolled (440, 310) with delta (0, 0)
Screenshot: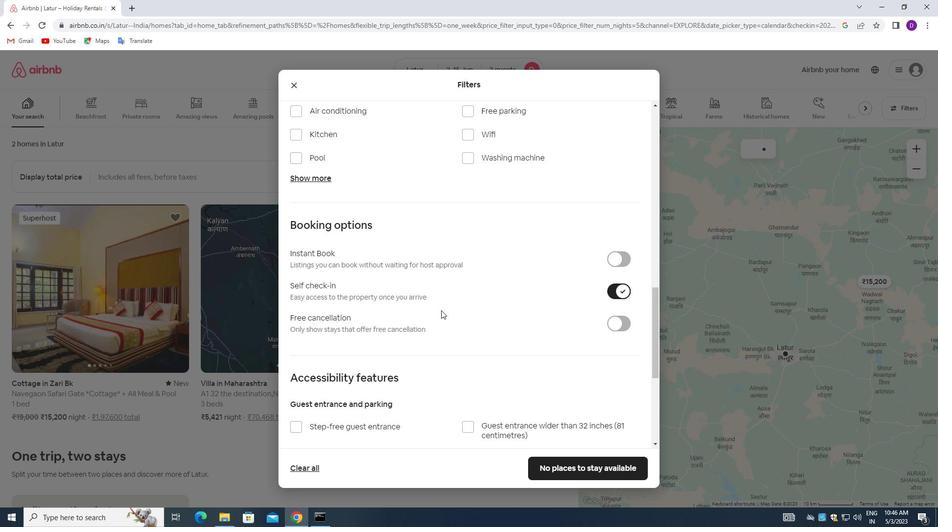 
Action: Mouse moved to (436, 319)
Screenshot: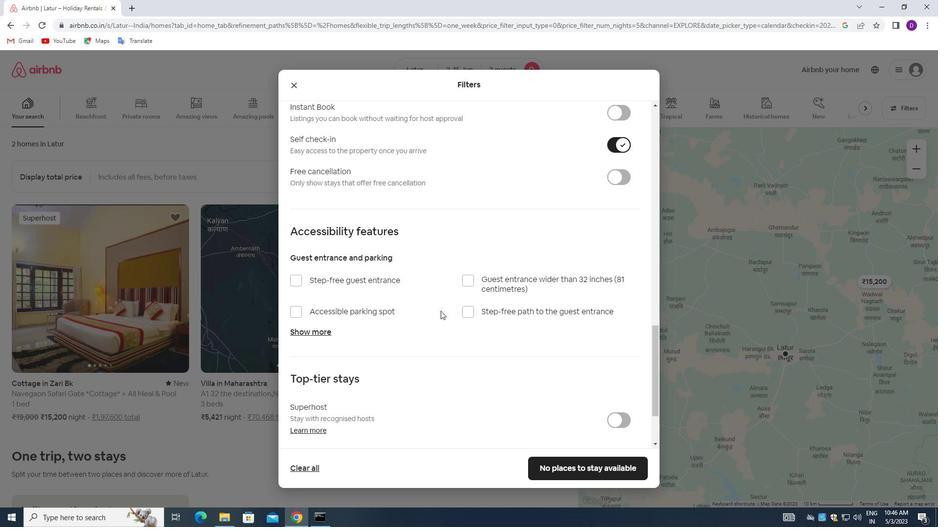 
Action: Mouse scrolled (436, 318) with delta (0, 0)
Screenshot: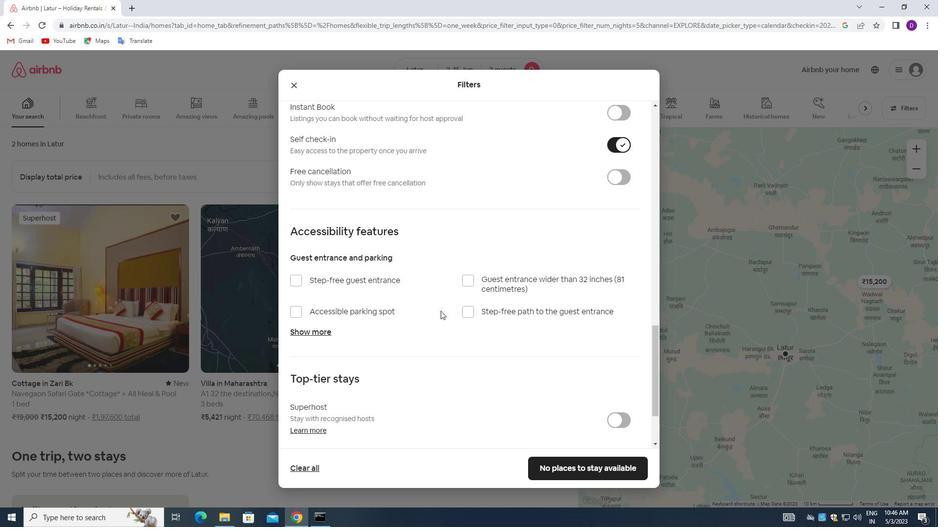
Action: Mouse moved to (432, 327)
Screenshot: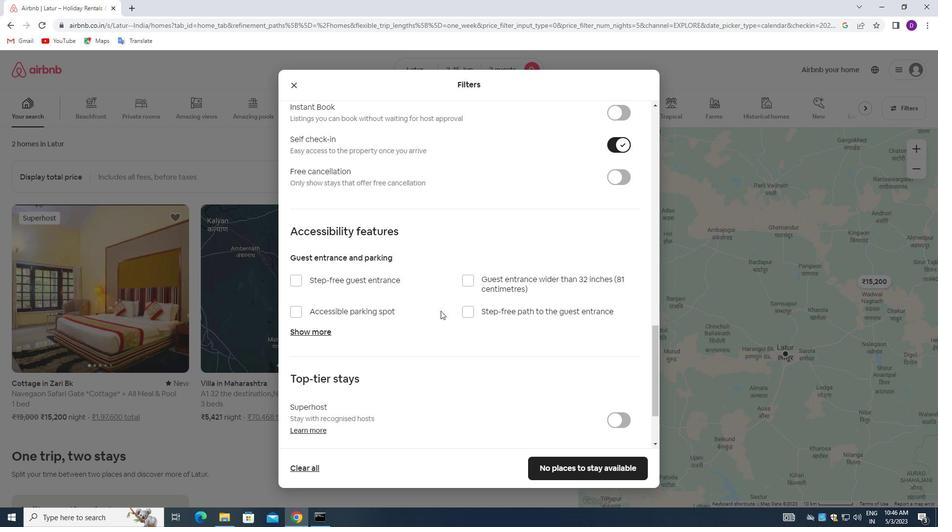 
Action: Mouse scrolled (432, 326) with delta (0, 0)
Screenshot: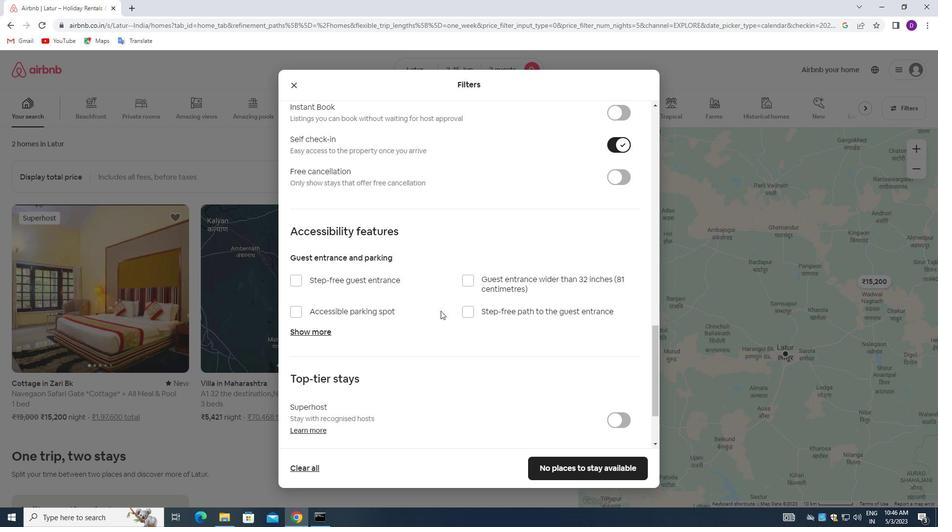 
Action: Mouse moved to (427, 333)
Screenshot: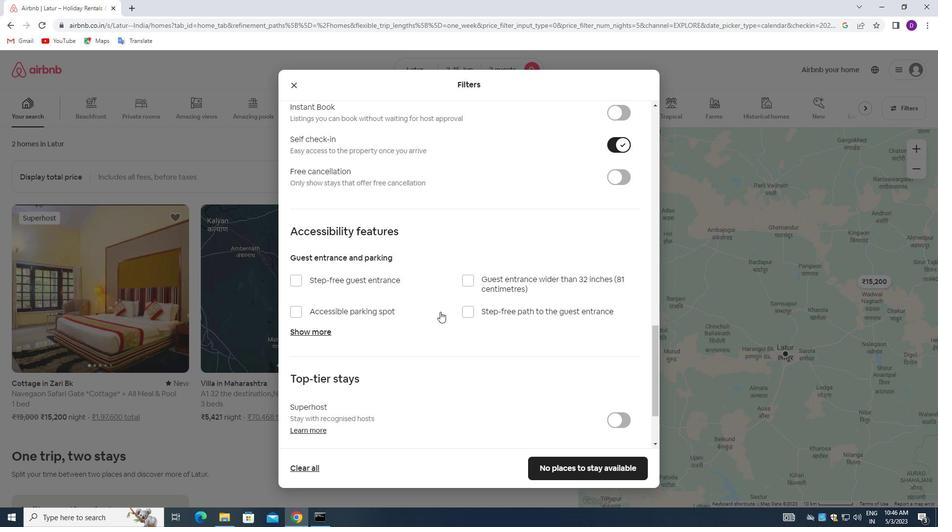 
Action: Mouse scrolled (427, 333) with delta (0, 0)
Screenshot: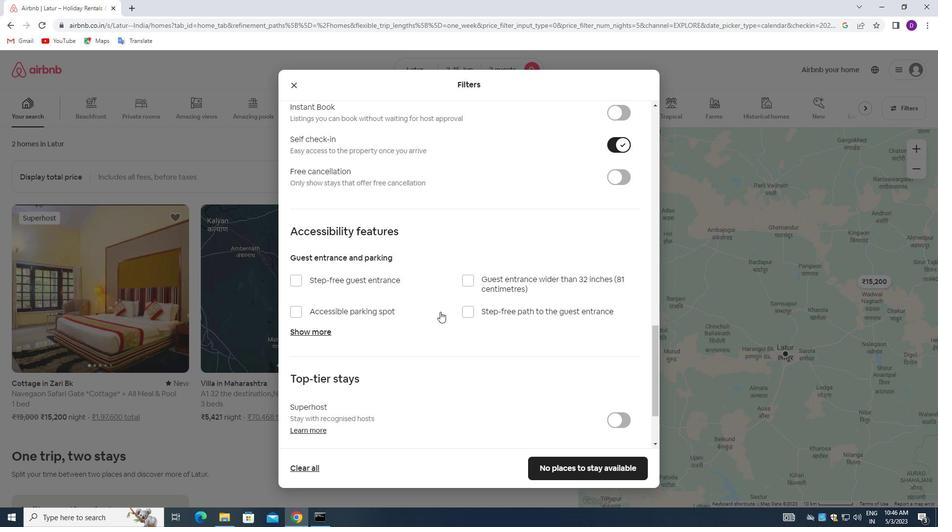 
Action: Mouse moved to (426, 335)
Screenshot: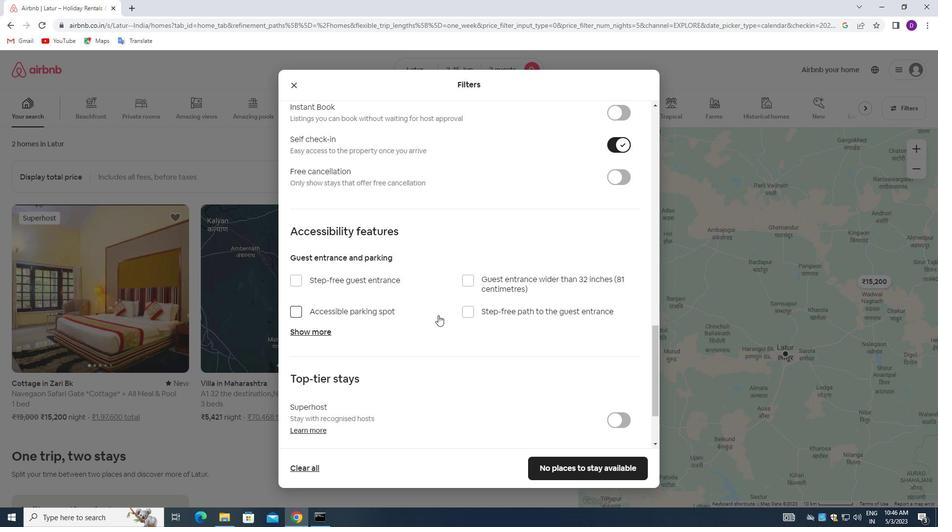 
Action: Mouse scrolled (426, 335) with delta (0, 0)
Screenshot: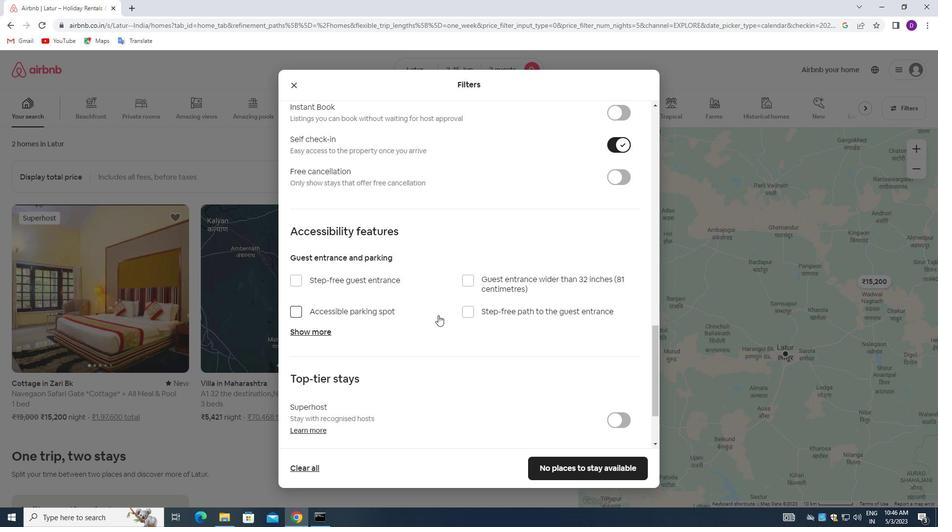
Action: Mouse moved to (421, 348)
Screenshot: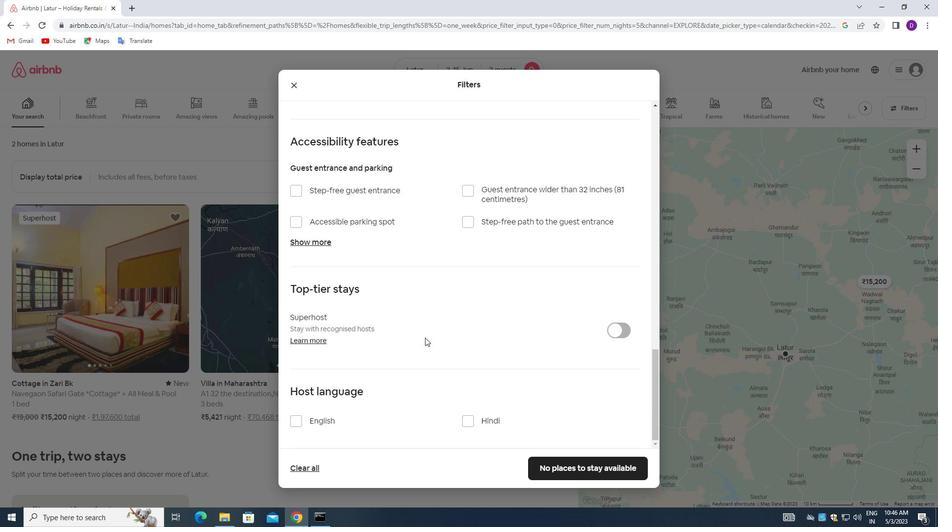 
Action: Mouse scrolled (421, 348) with delta (0, 0)
Screenshot: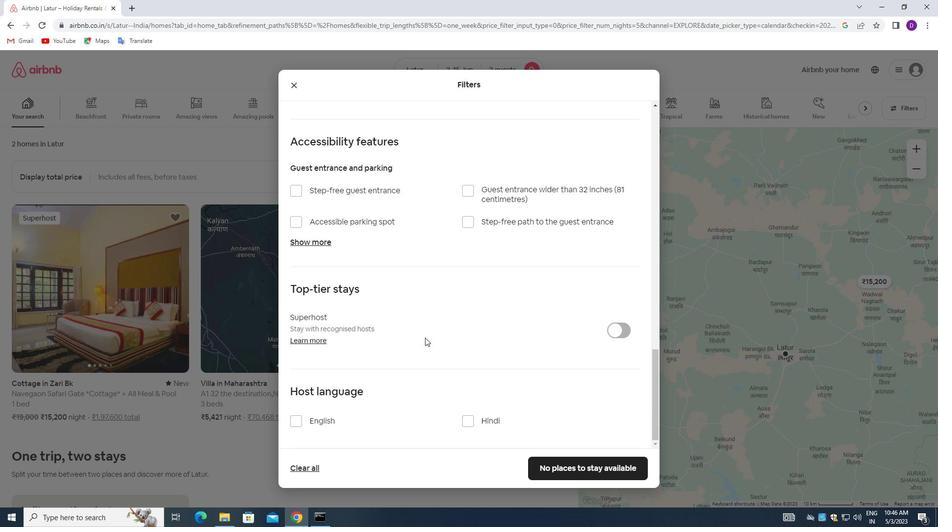 
Action: Mouse moved to (418, 355)
Screenshot: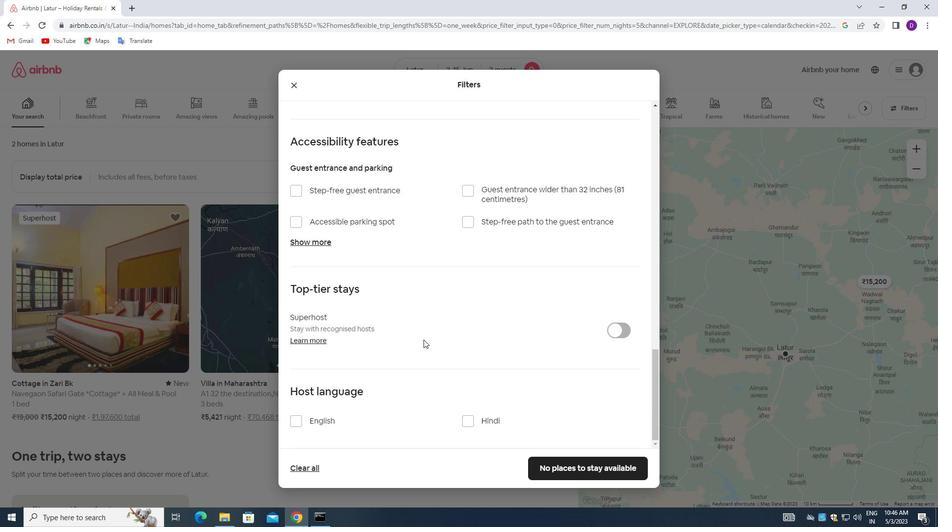 
Action: Mouse scrolled (418, 354) with delta (0, 0)
Screenshot: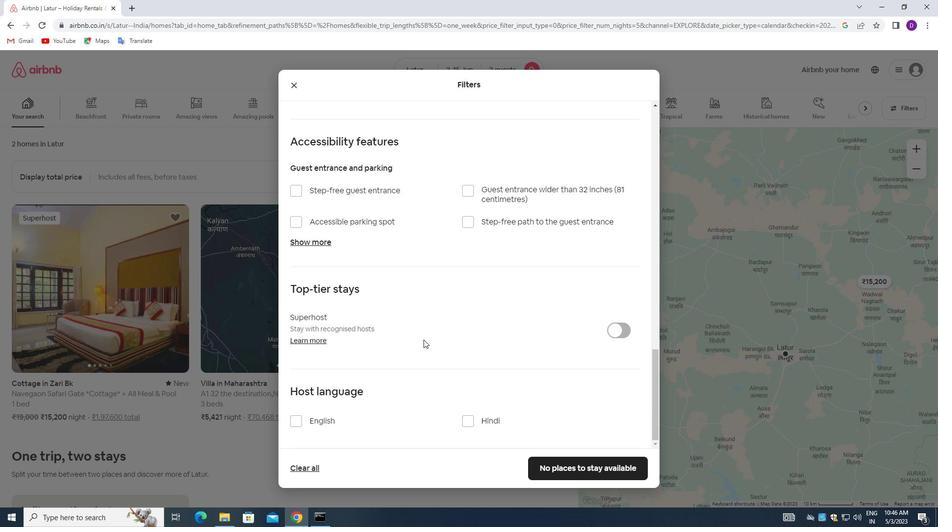 
Action: Mouse moved to (299, 421)
Screenshot: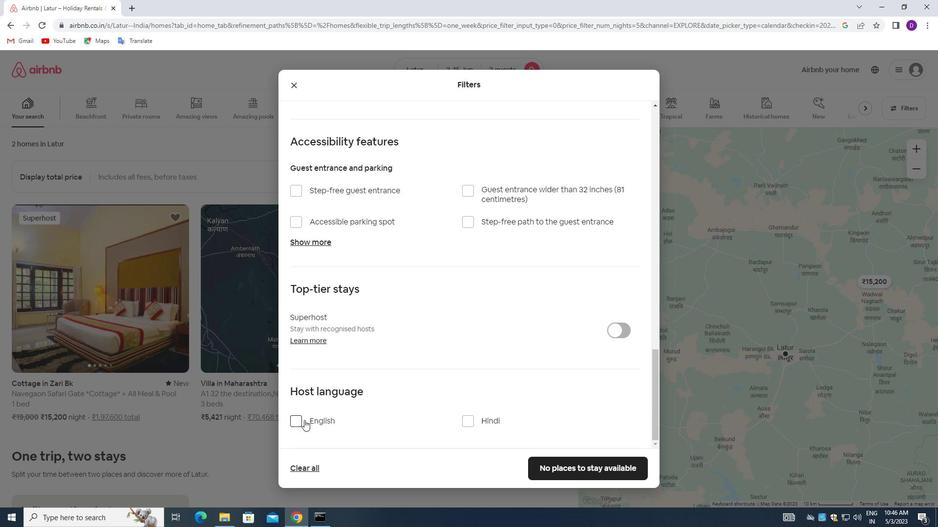 
Action: Mouse pressed left at (299, 421)
Screenshot: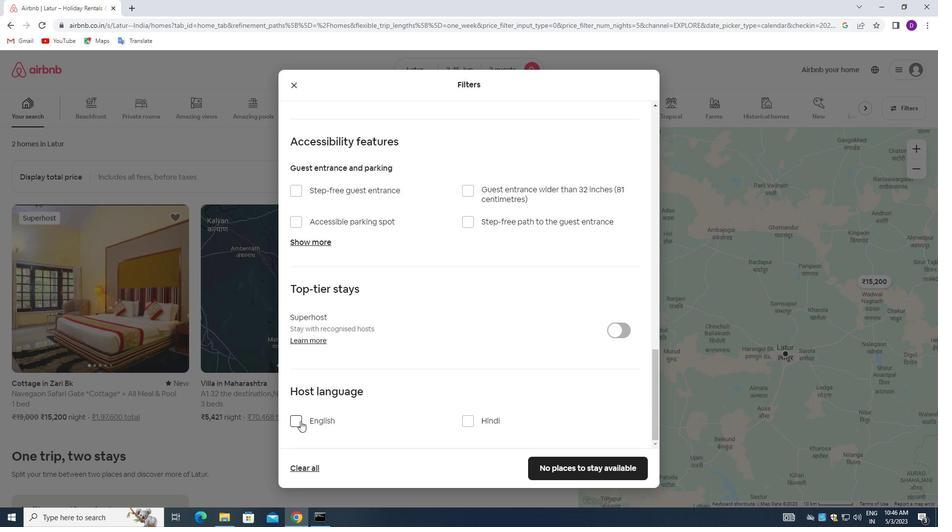 
Action: Mouse moved to (546, 466)
Screenshot: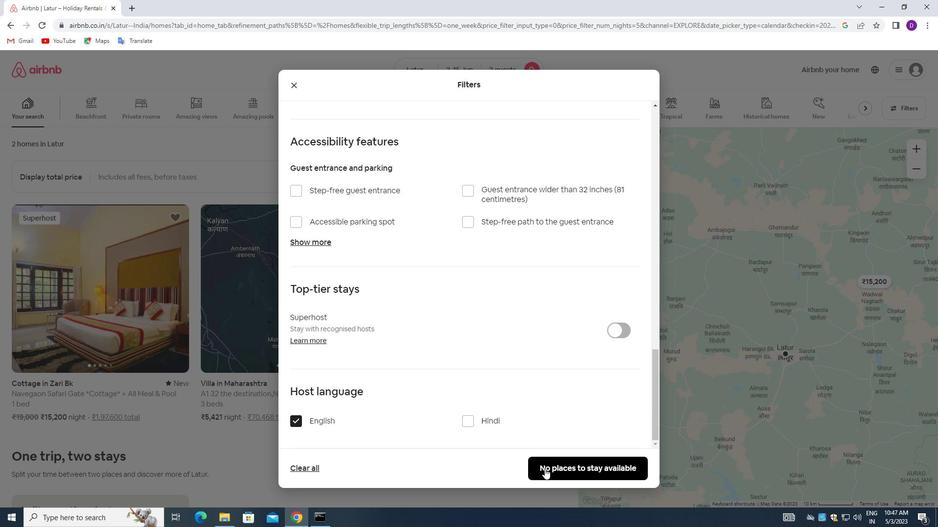 
Action: Mouse pressed left at (546, 466)
Screenshot: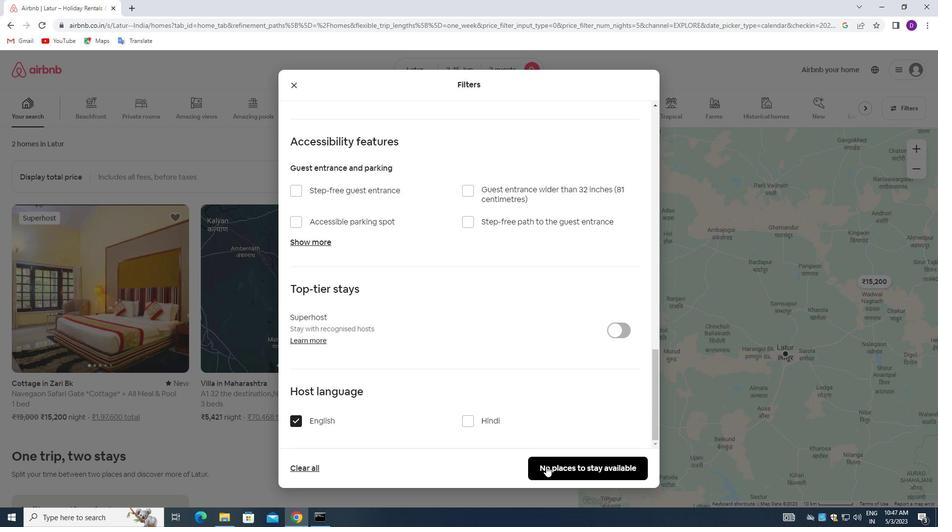 
Action: Mouse moved to (524, 311)
Screenshot: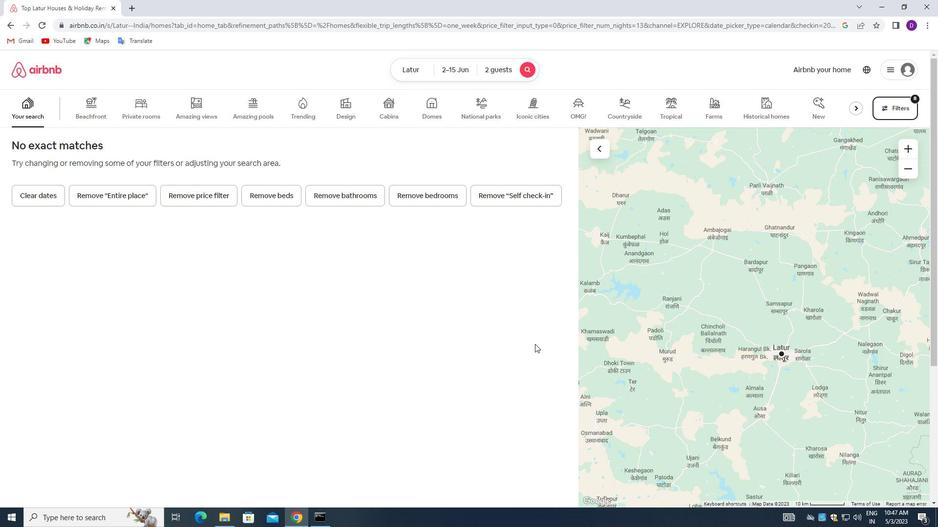 
